Task: In Heading Arial with underline. Font size of heading  '18'Font style of data Calibri. Font size of data  9Alignment of headline & data Align center. Fill color in heading,  RedFont color of data Black Apply border in Data No BorderIn the sheet   Spark Sales templetes book
Action: Mouse moved to (963, 139)
Screenshot: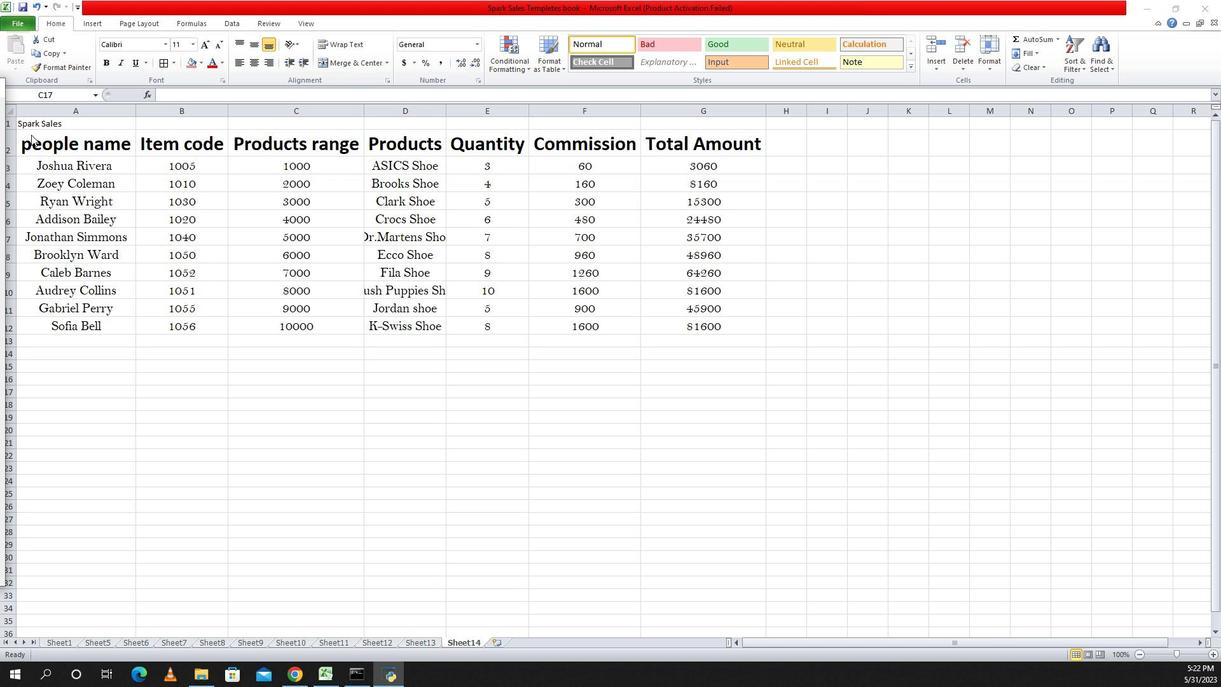 
Action: Mouse pressed left at (963, 139)
Screenshot: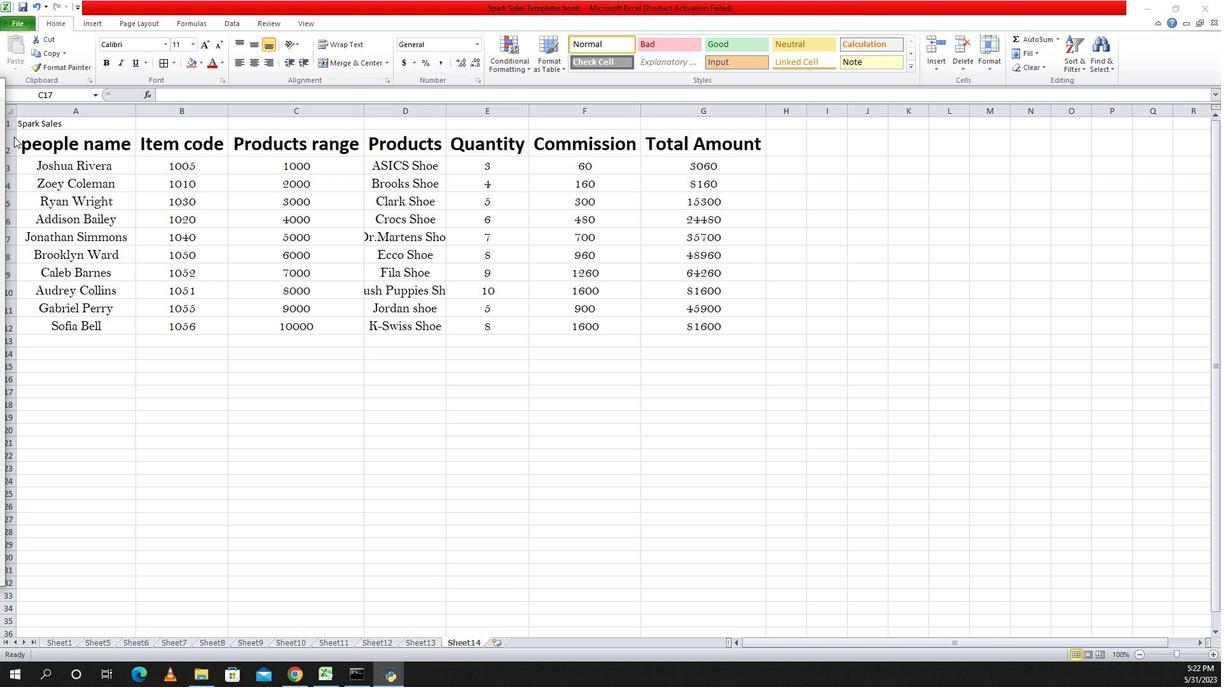 
Action: Mouse moved to (974, 140)
Screenshot: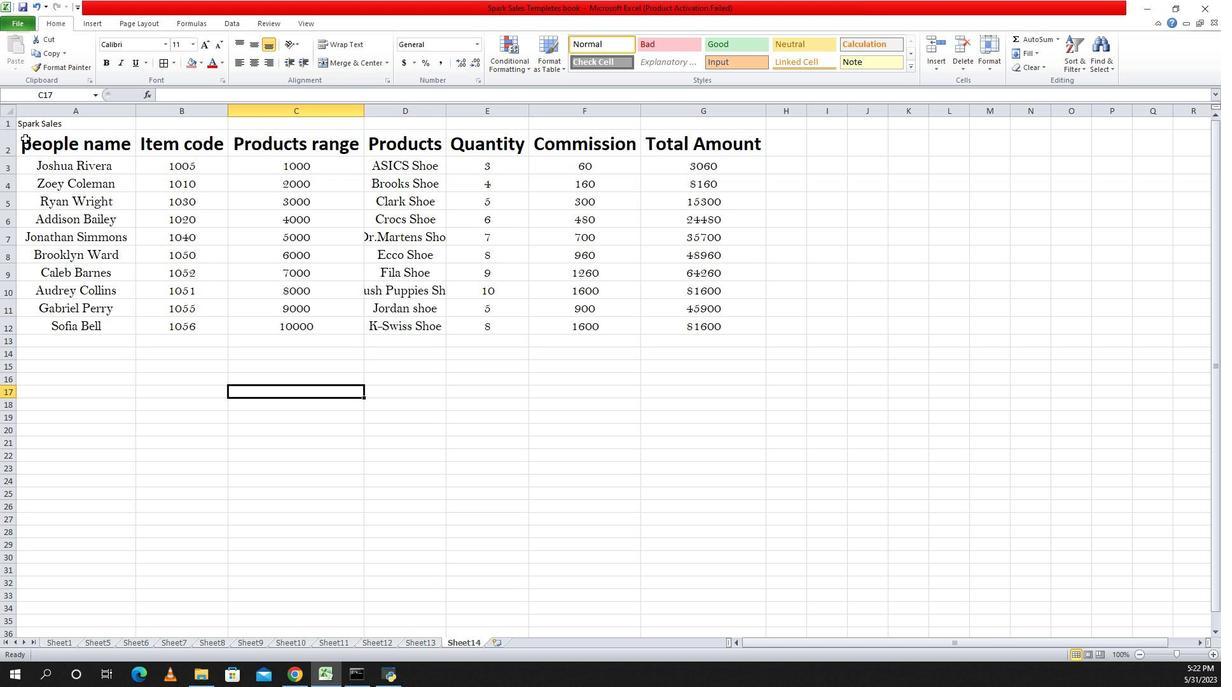 
Action: Mouse pressed left at (974, 140)
Screenshot: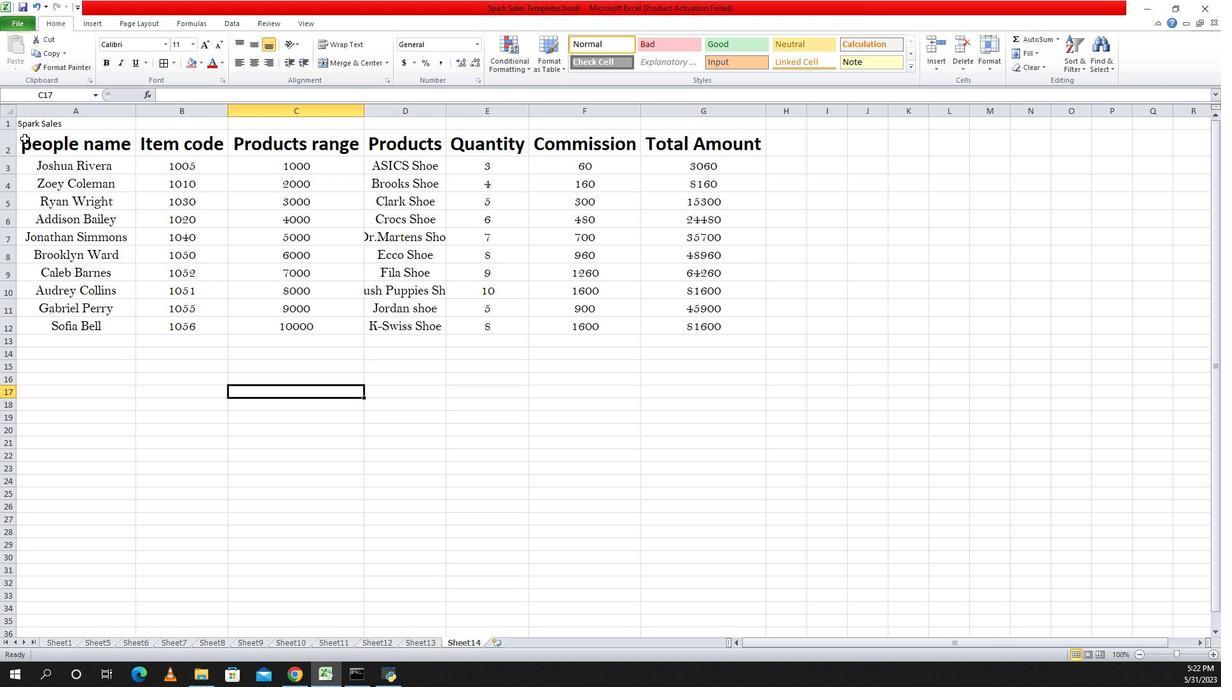 
Action: Mouse moved to (1117, 41)
Screenshot: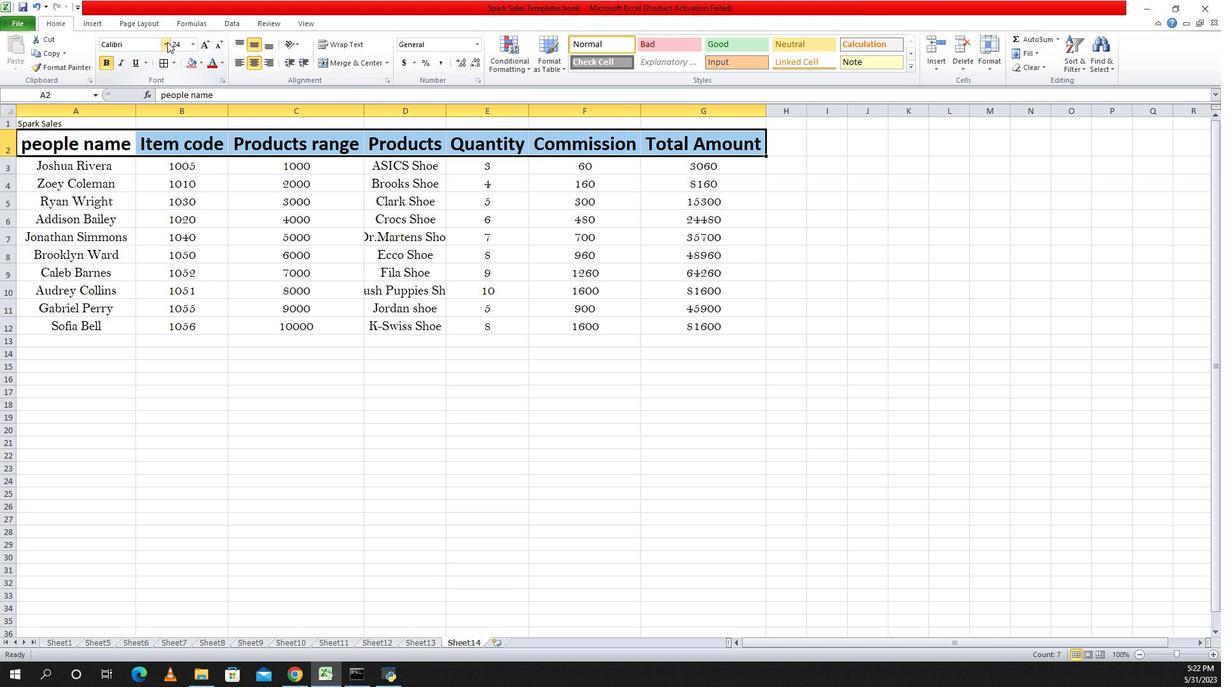
Action: Mouse pressed left at (1117, 41)
Screenshot: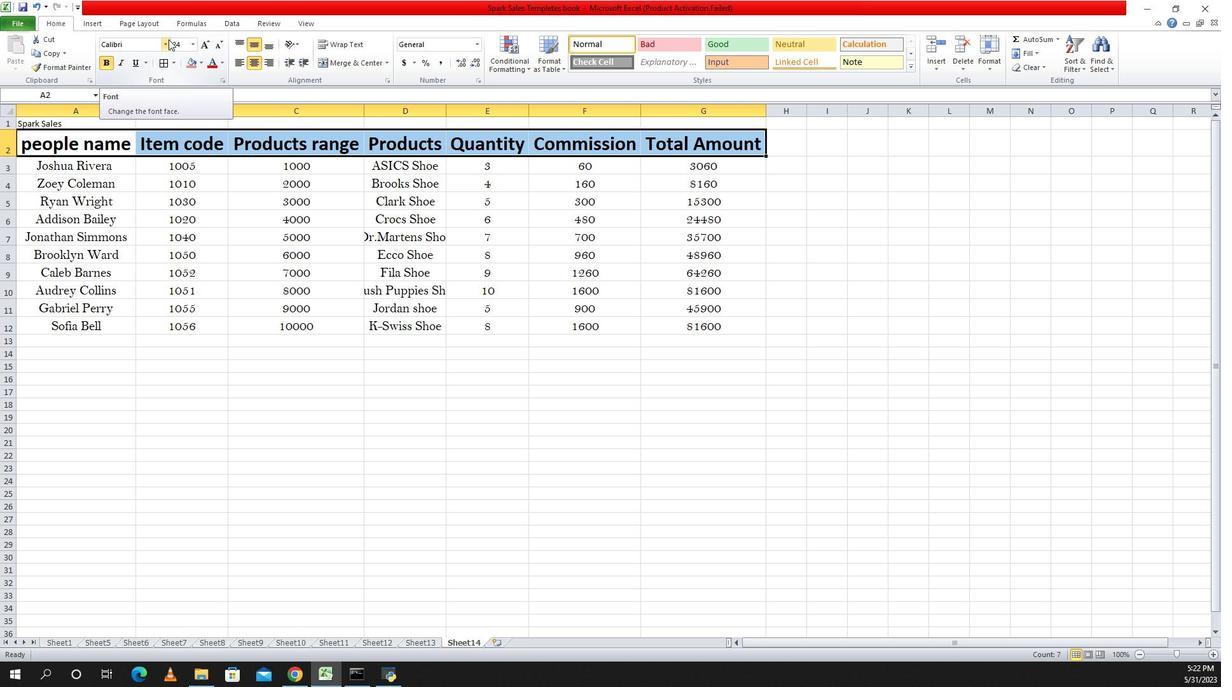 
Action: Mouse moved to (1095, 148)
Screenshot: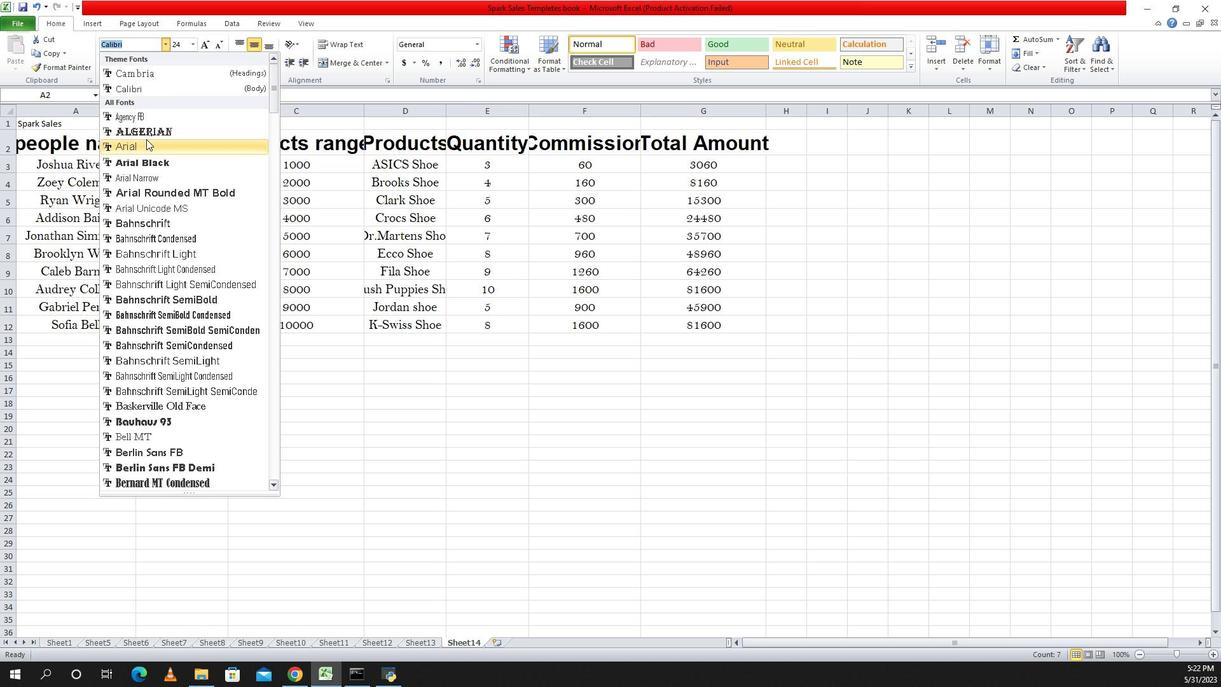 
Action: Mouse pressed left at (1095, 148)
Screenshot: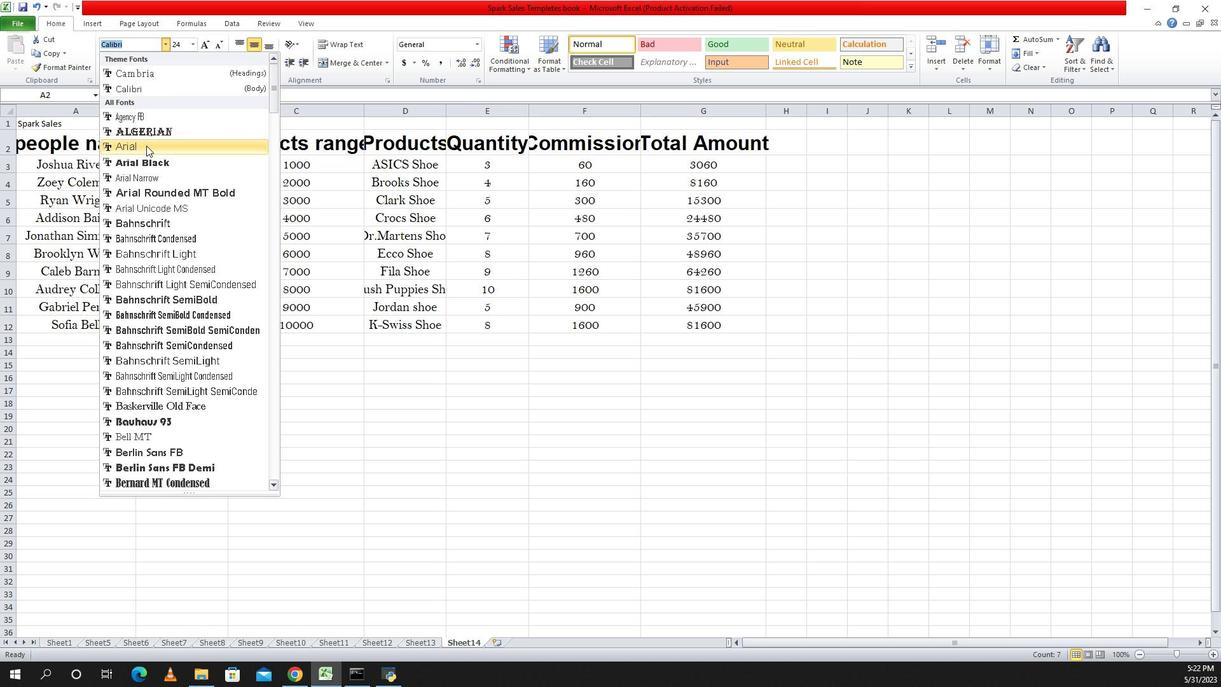 
Action: Mouse moved to (1142, 50)
Screenshot: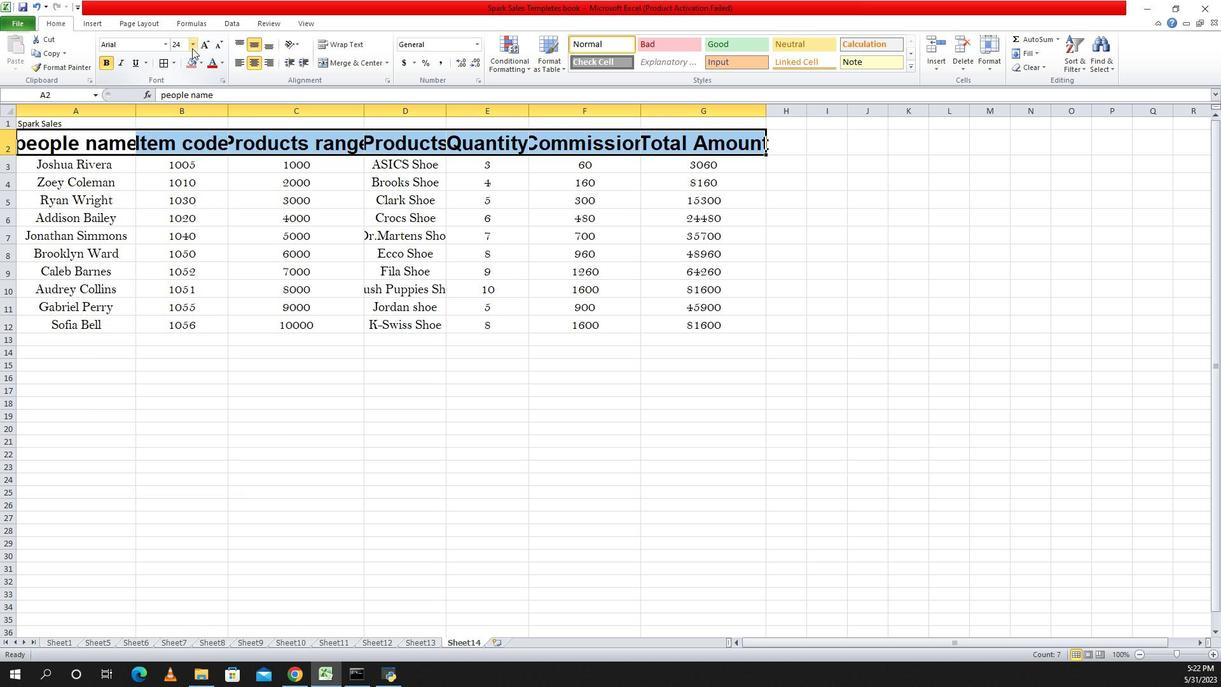 
Action: Mouse pressed left at (1142, 50)
Screenshot: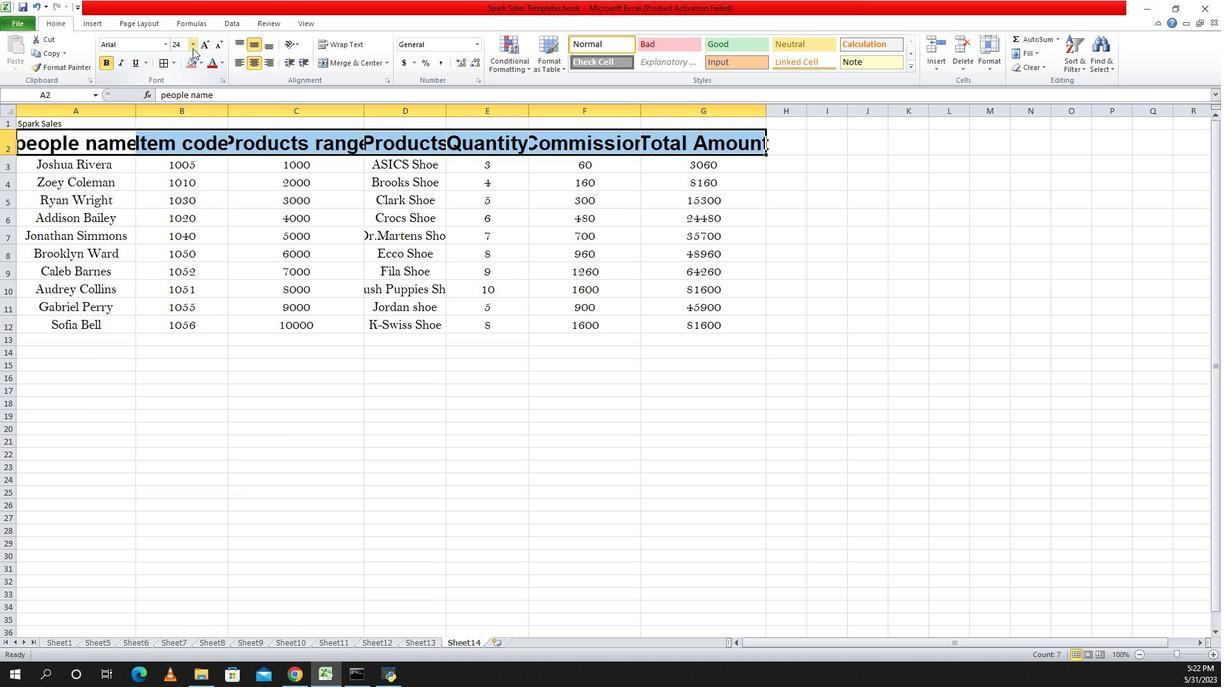 
Action: Mouse moved to (1131, 132)
Screenshot: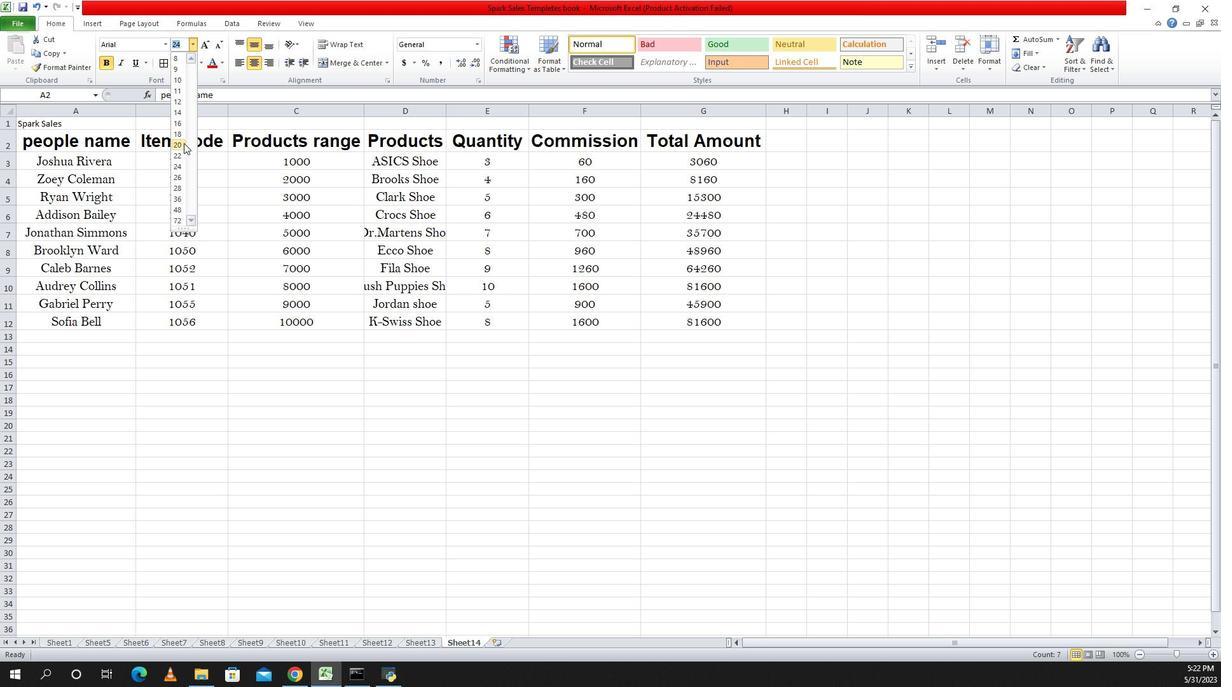 
Action: Mouse pressed left at (1131, 132)
Screenshot: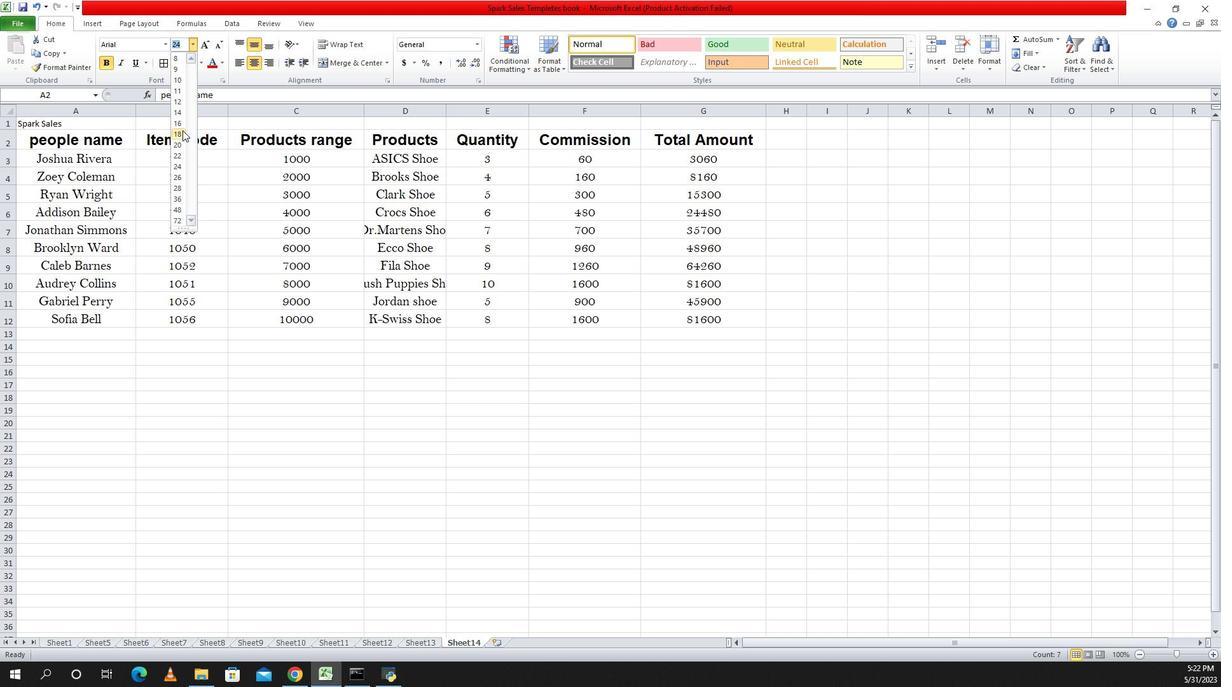 
Action: Mouse moved to (977, 160)
Screenshot: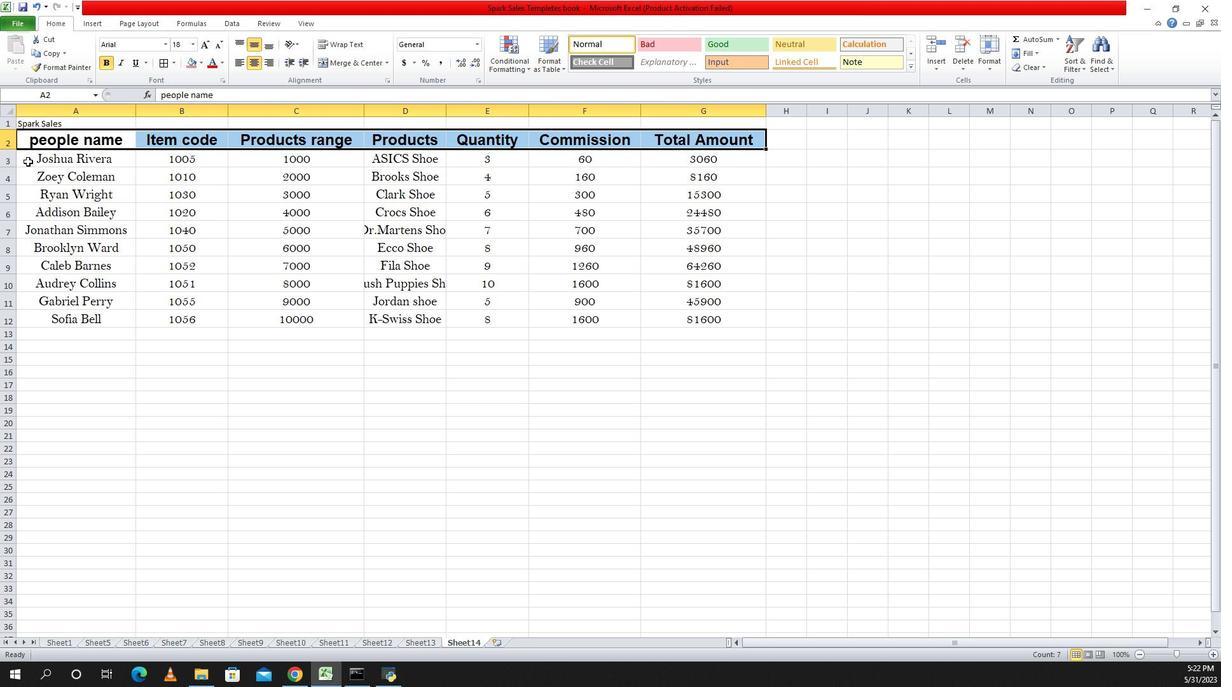 
Action: Mouse pressed left at (977, 160)
Screenshot: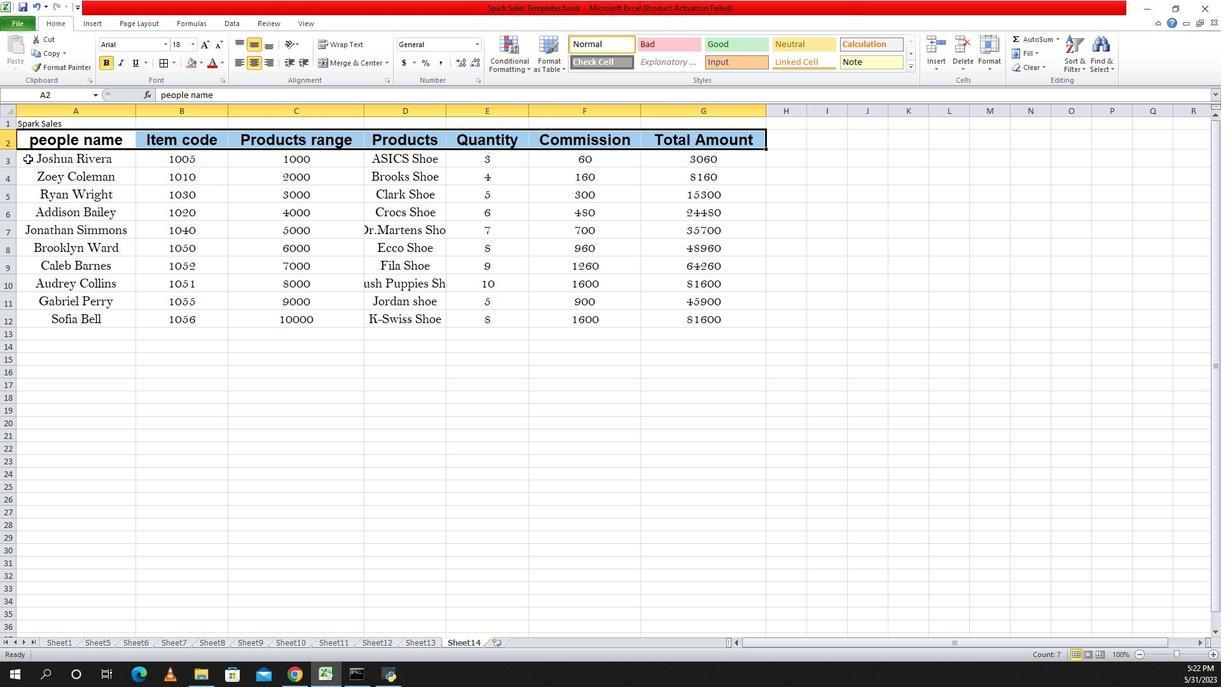 
Action: Mouse moved to (1096, 45)
Screenshot: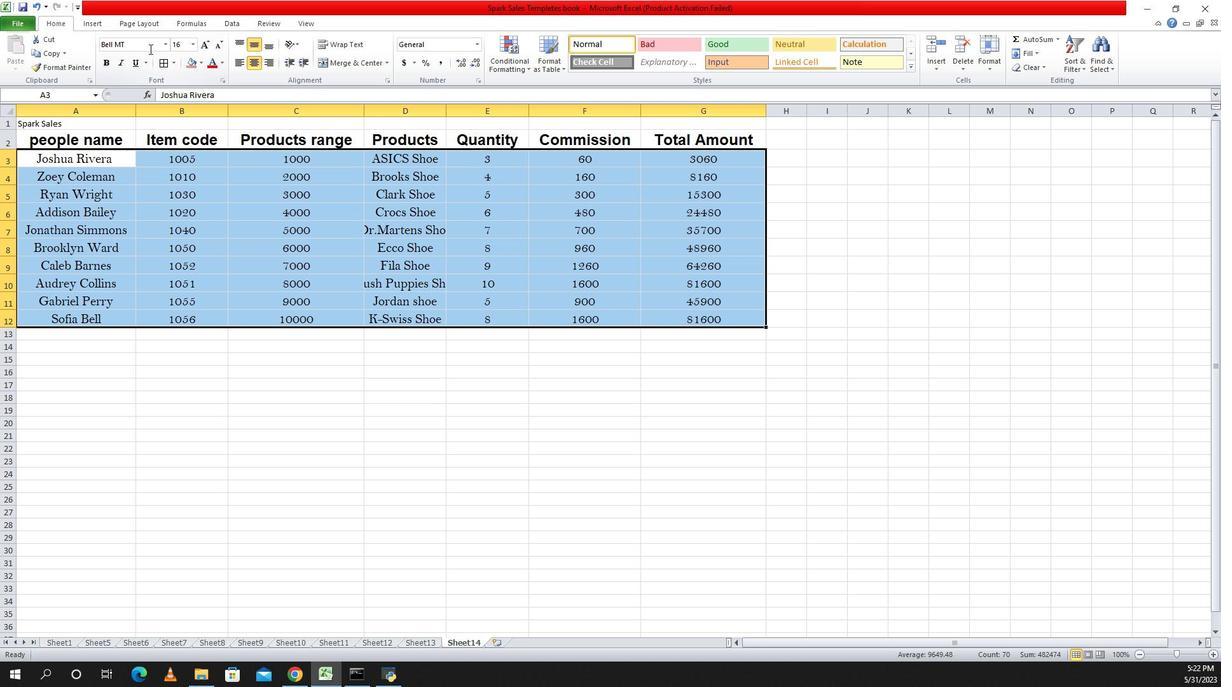 
Action: Mouse pressed left at (1096, 45)
Screenshot: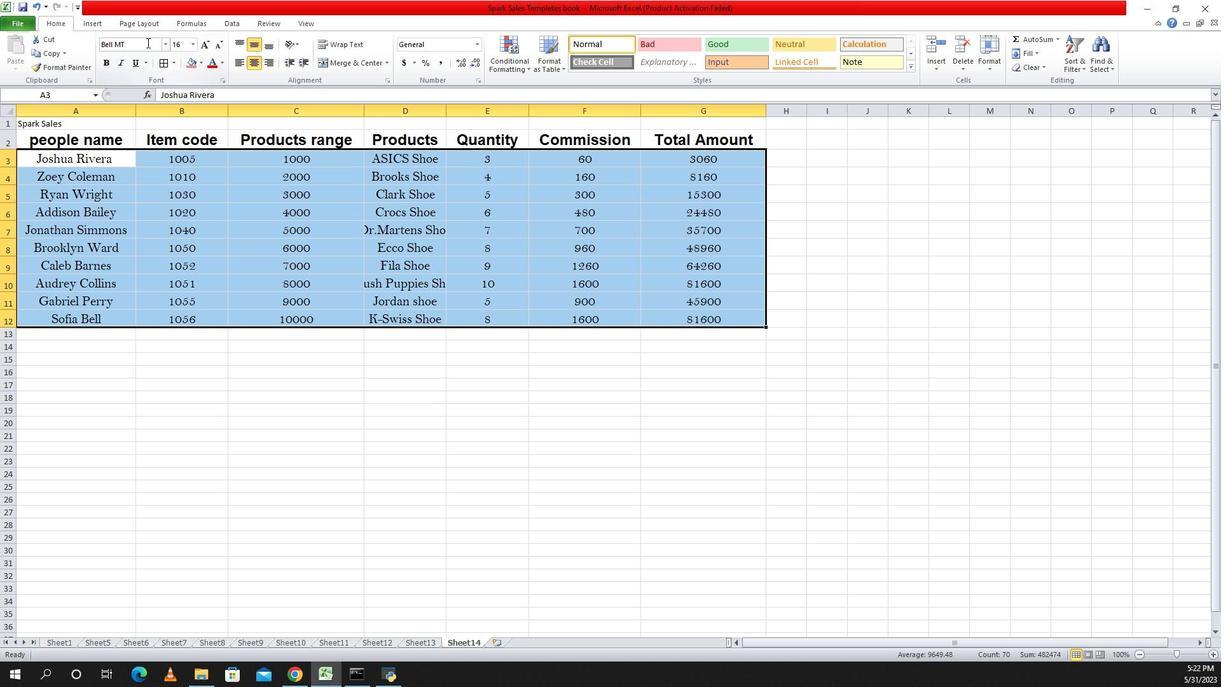 
Action: Mouse moved to (1117, 46)
Screenshot: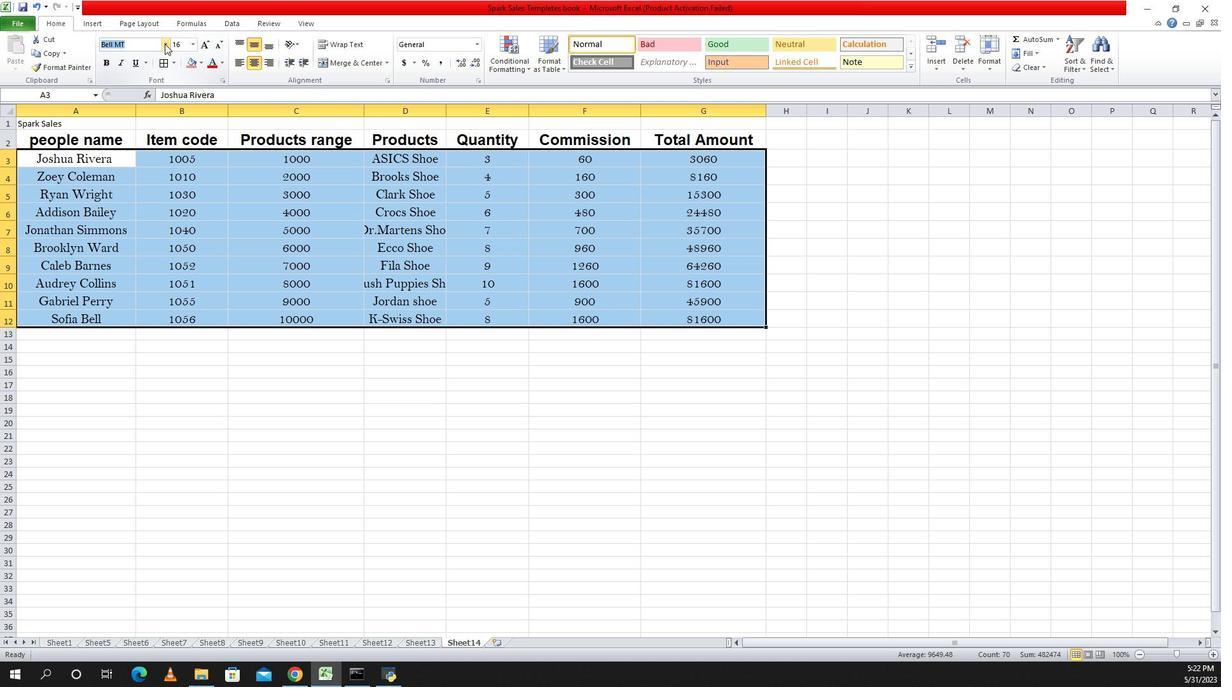 
Action: Mouse pressed left at (1117, 46)
Screenshot: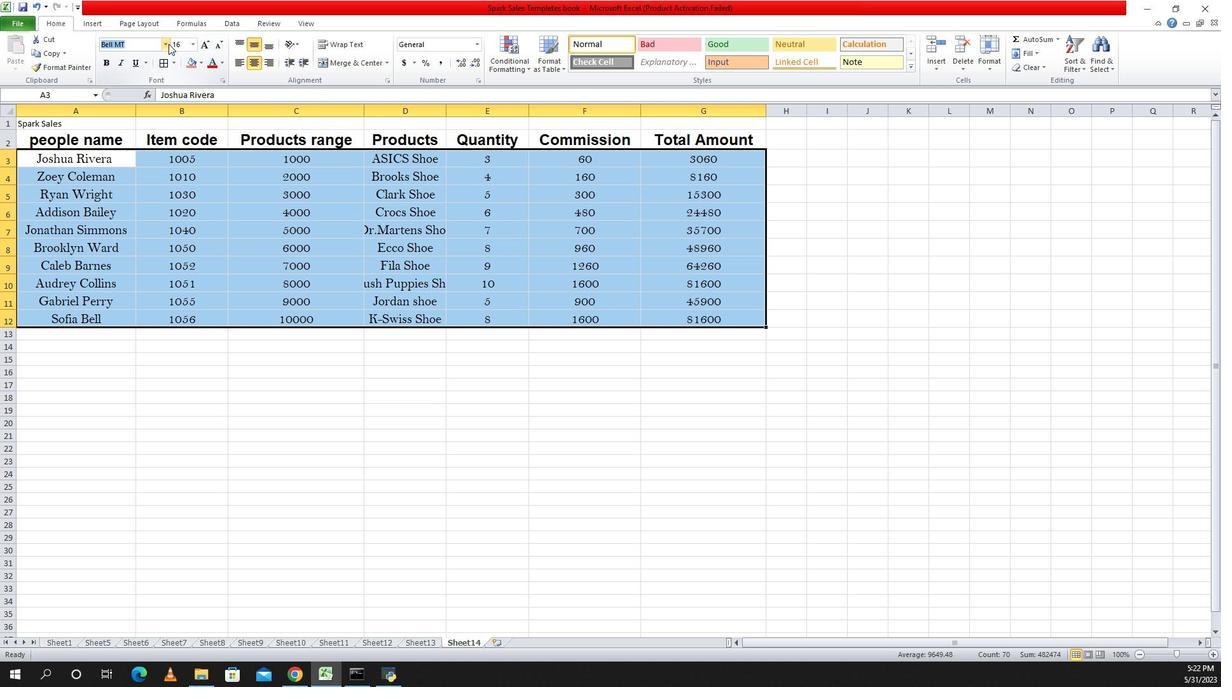 
Action: Mouse moved to (1110, 87)
Screenshot: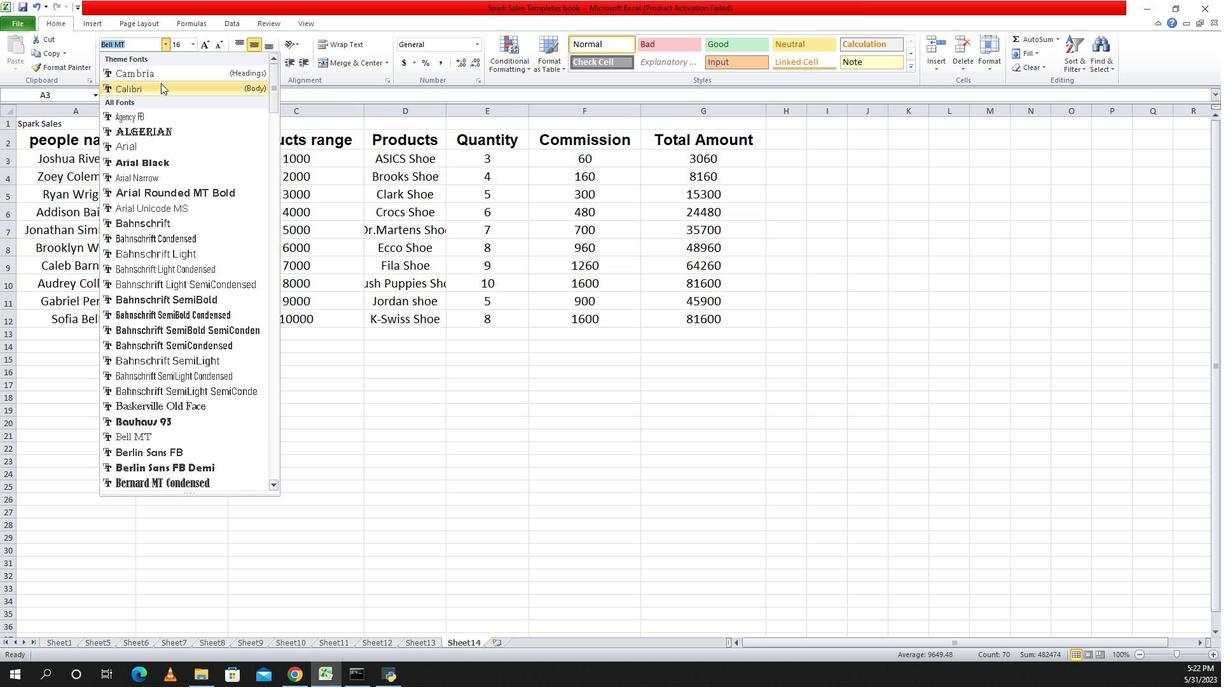 
Action: Mouse pressed left at (1110, 87)
Screenshot: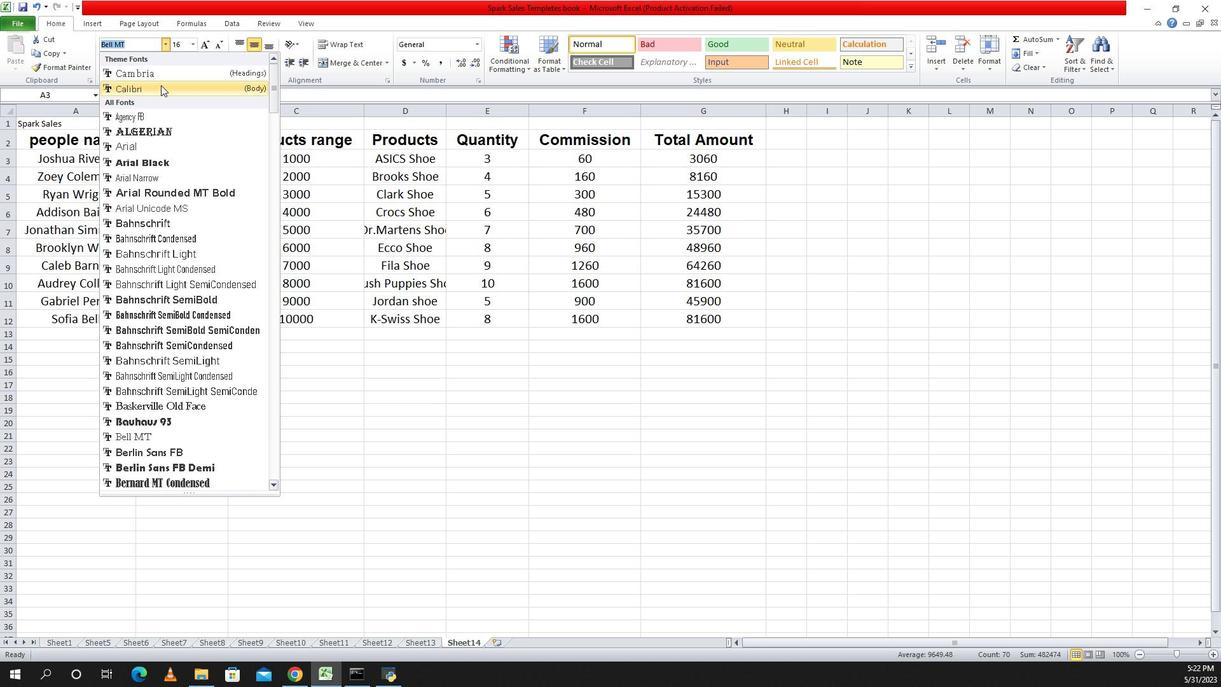 
Action: Mouse moved to (1143, 48)
Screenshot: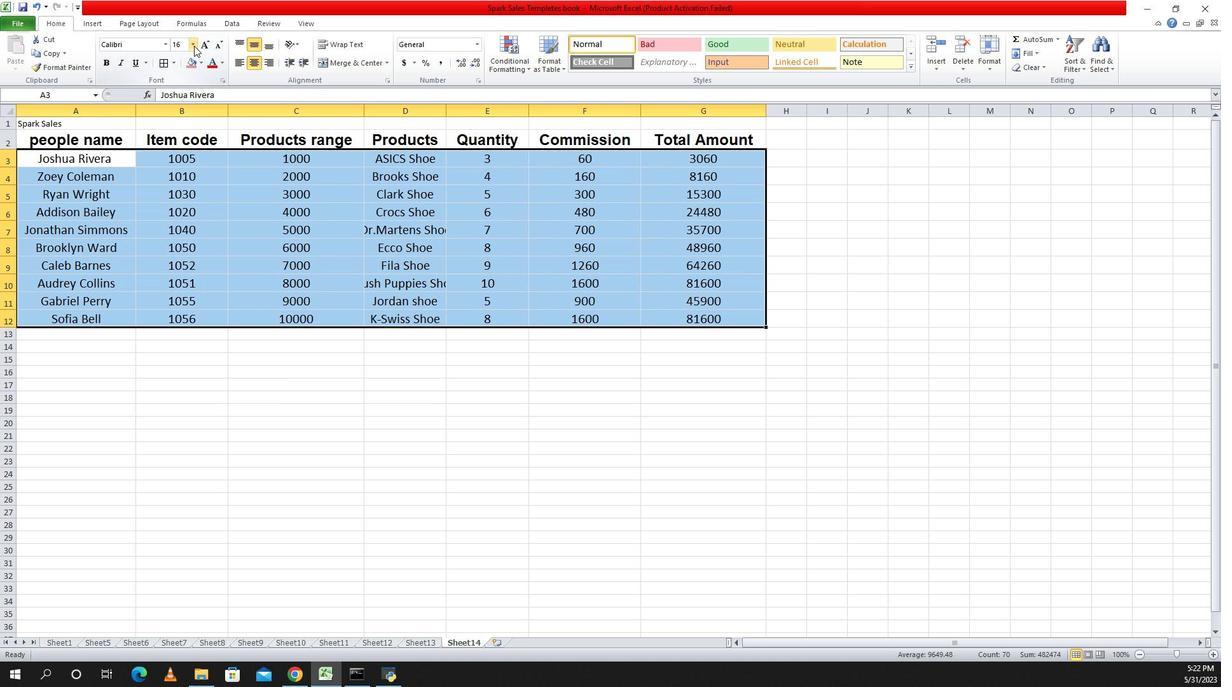 
Action: Mouse pressed left at (1143, 48)
Screenshot: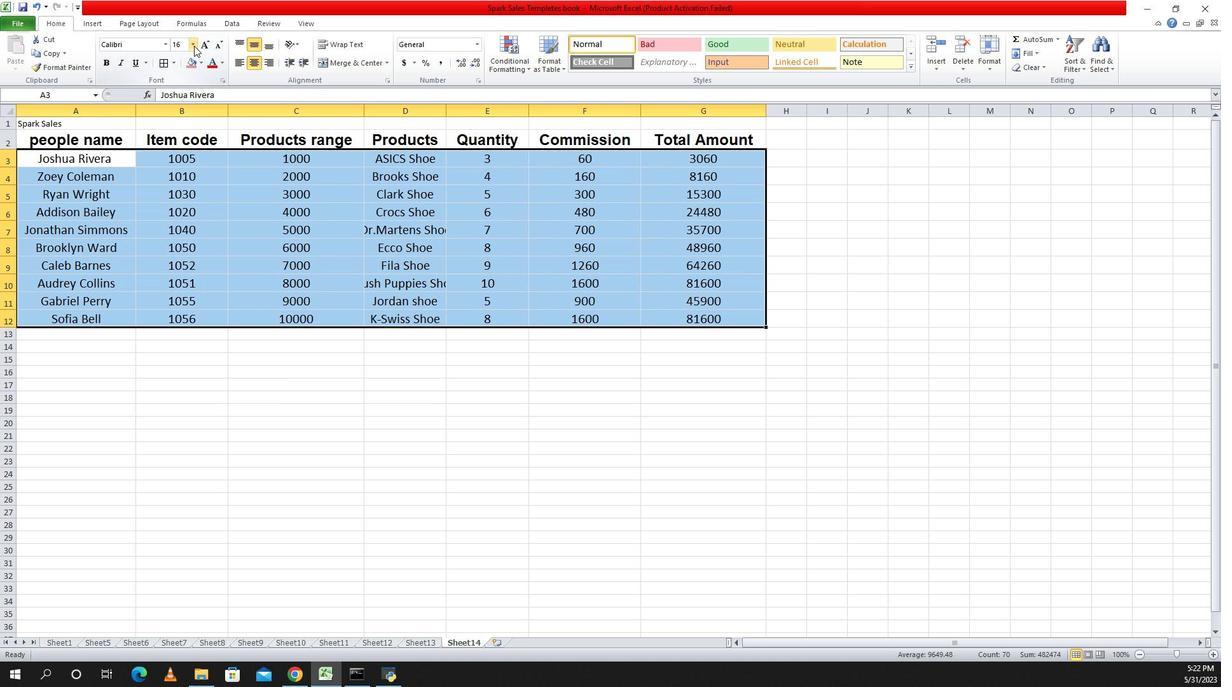 
Action: Mouse moved to (1126, 76)
Screenshot: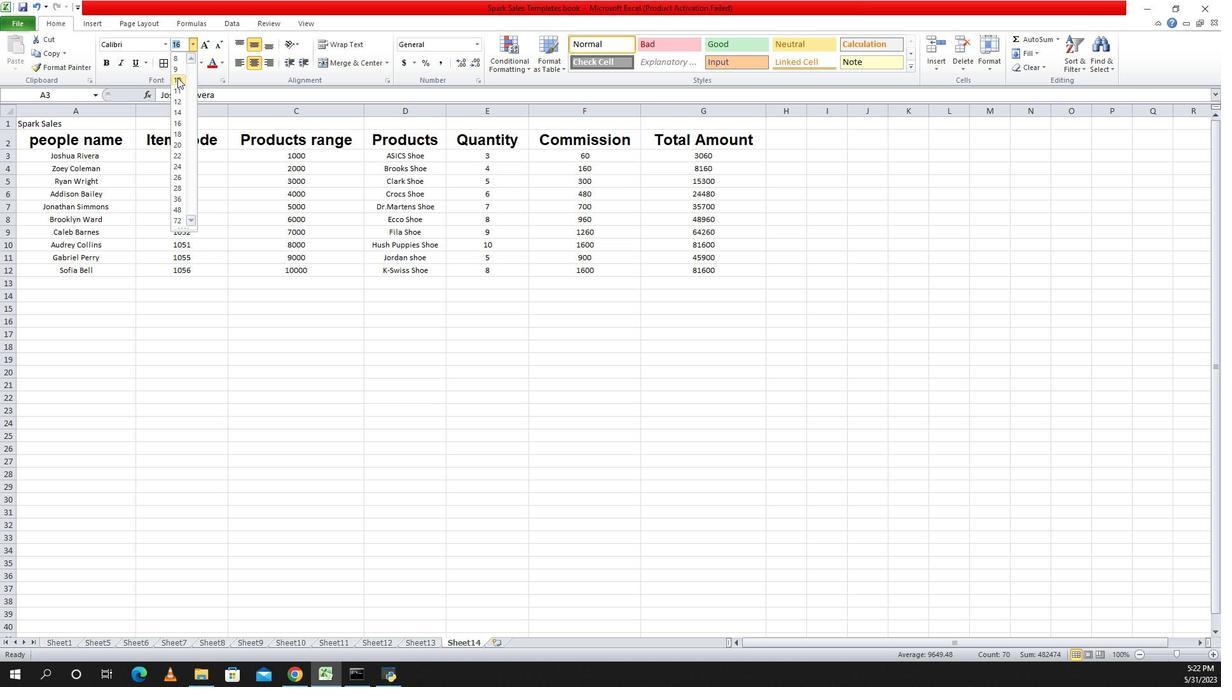 
Action: Mouse pressed left at (1126, 76)
Screenshot: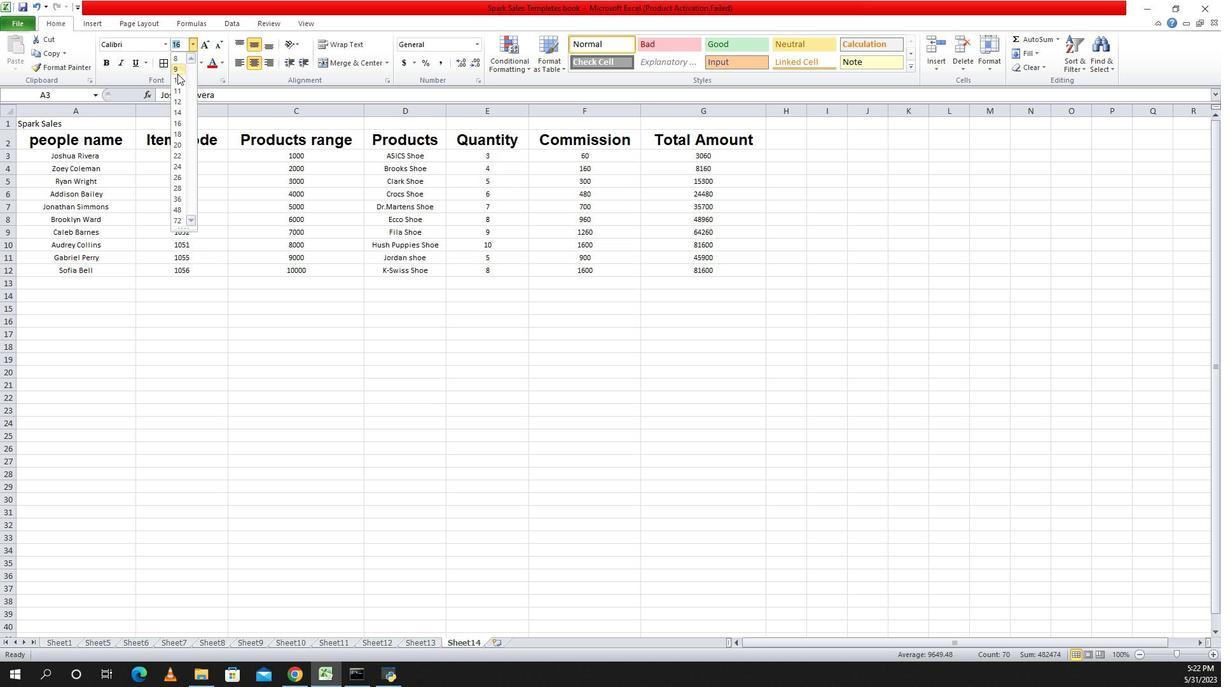 
Action: Mouse moved to (1011, 321)
Screenshot: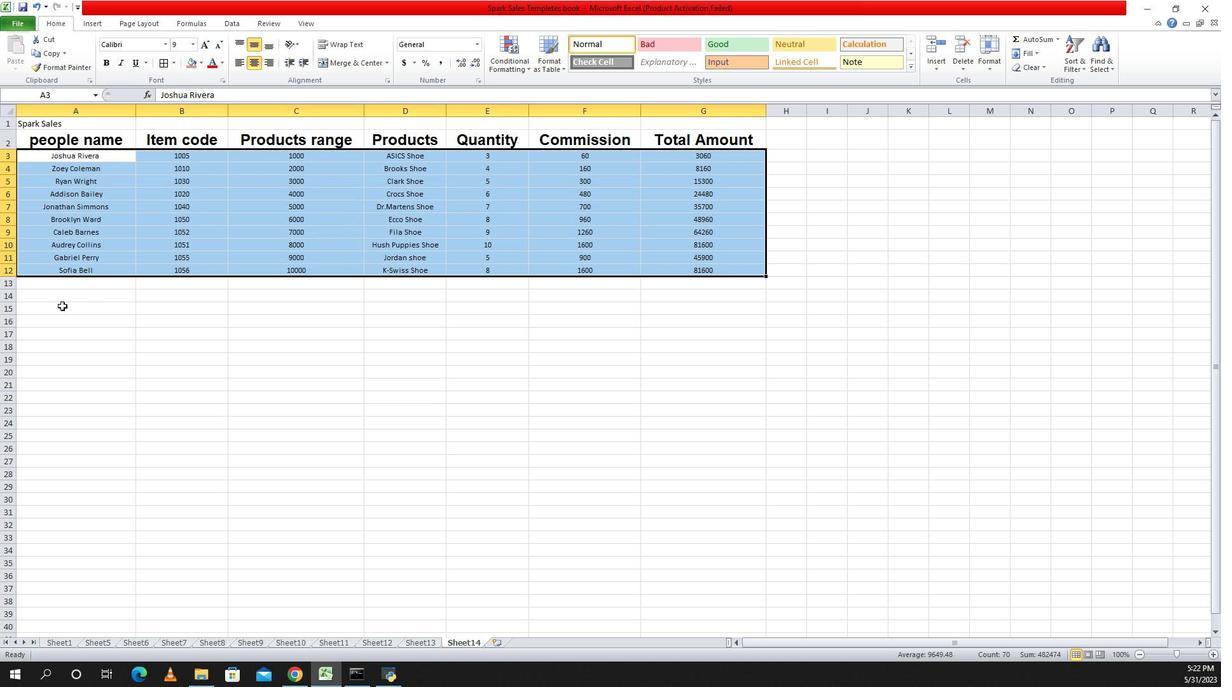 
Action: Mouse pressed left at (1011, 321)
Screenshot: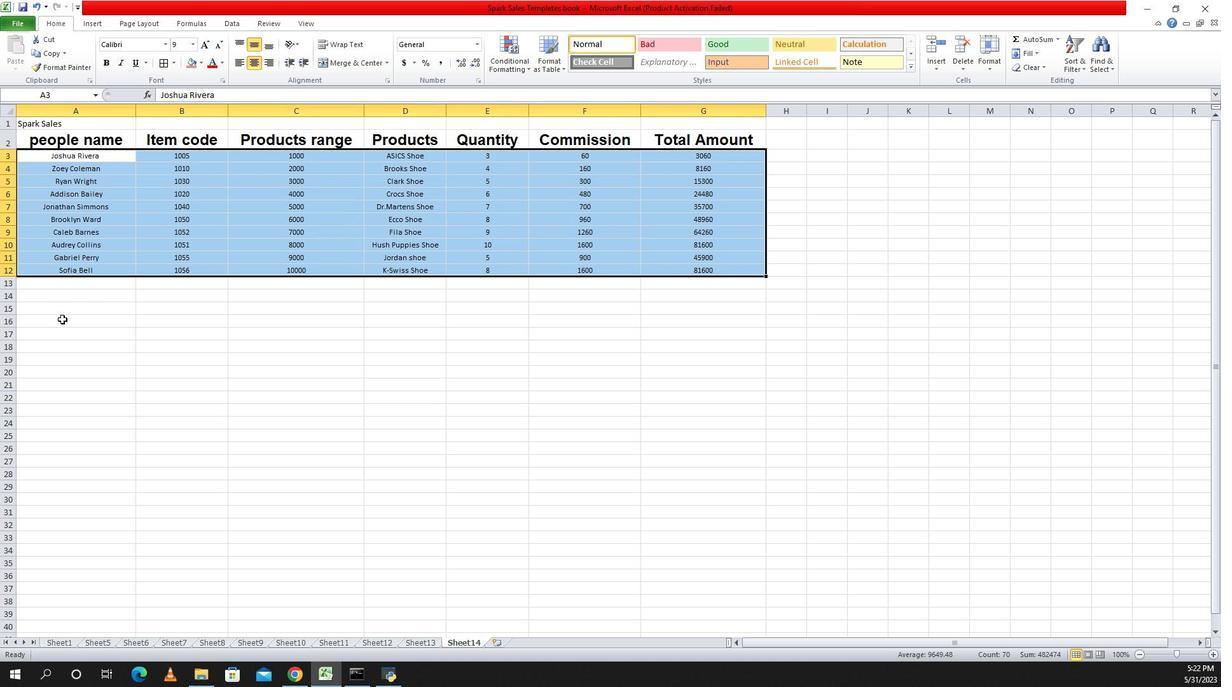 
Action: Mouse moved to (970, 138)
Screenshot: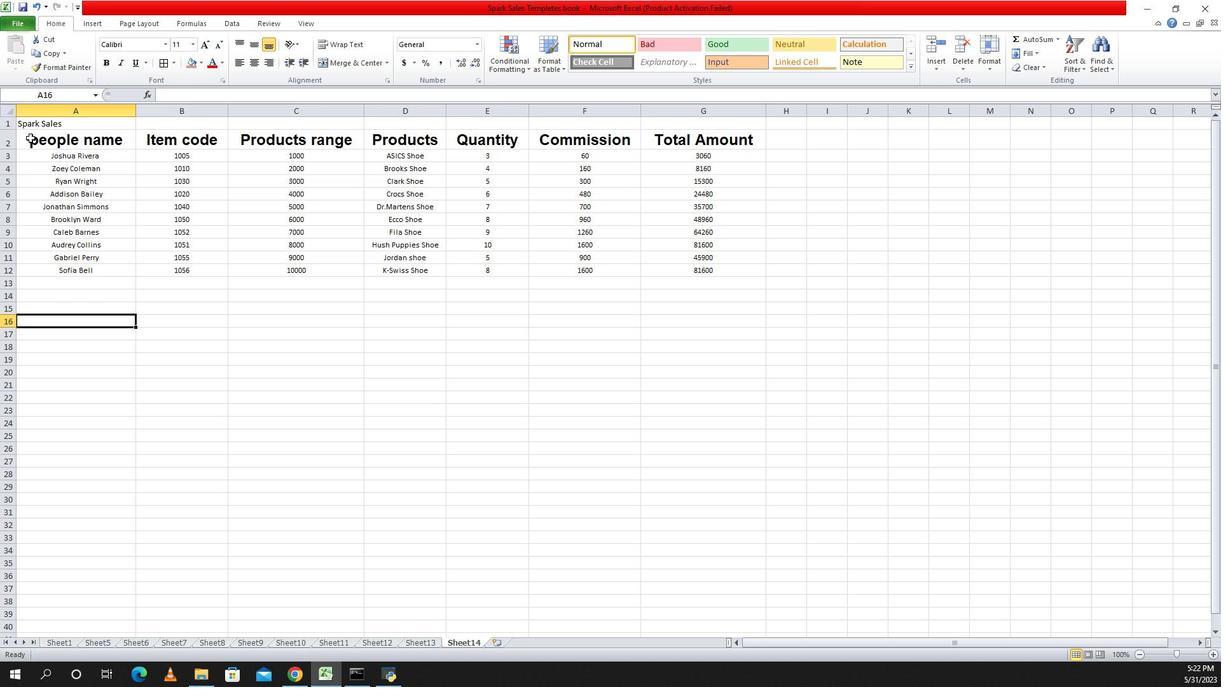 
Action: Mouse pressed left at (970, 138)
Screenshot: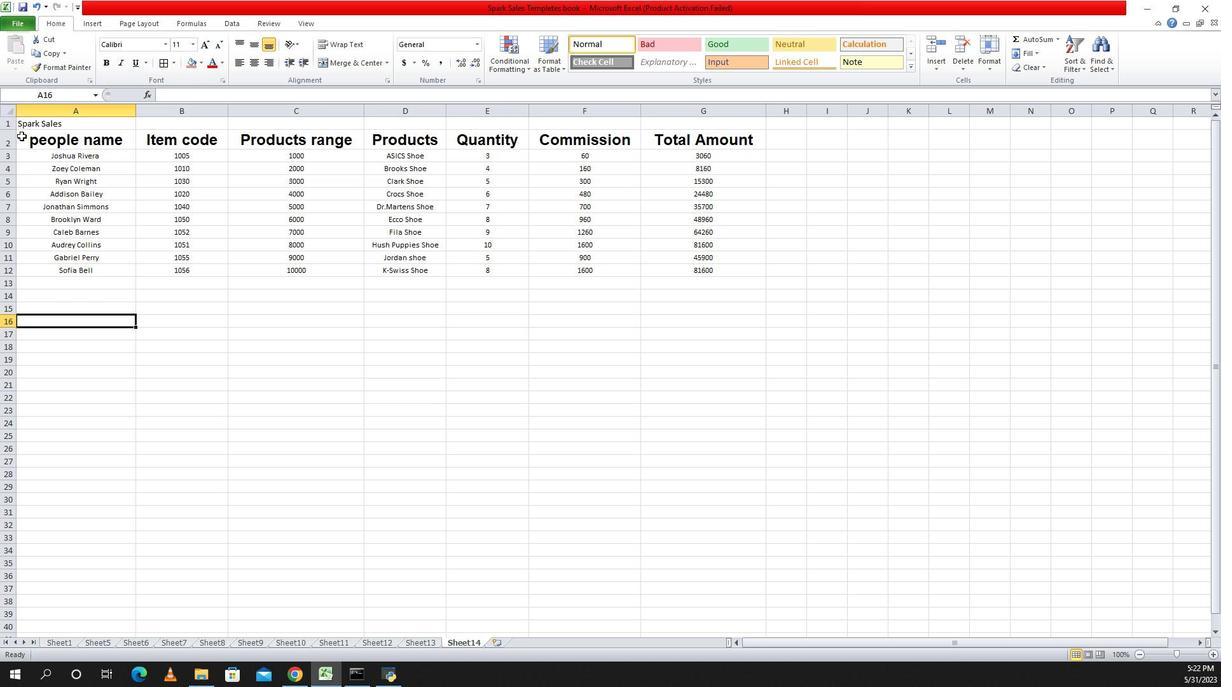 
Action: Mouse moved to (1102, 336)
Screenshot: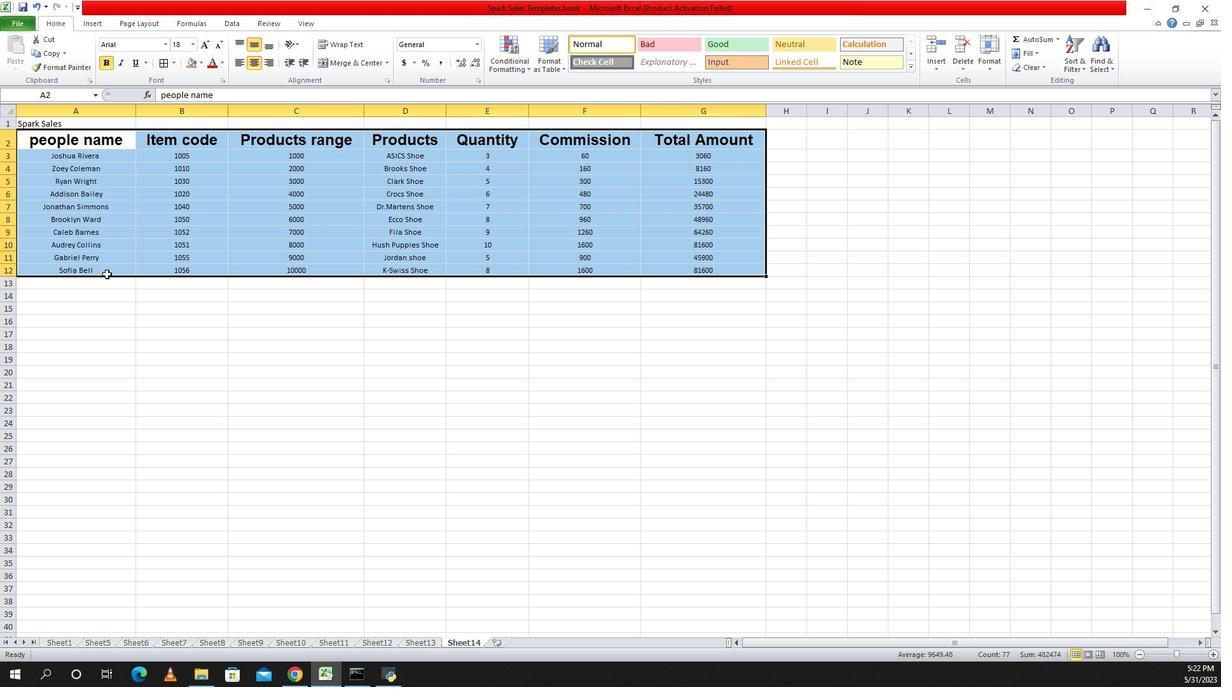 
Action: Mouse pressed left at (1102, 336)
Screenshot: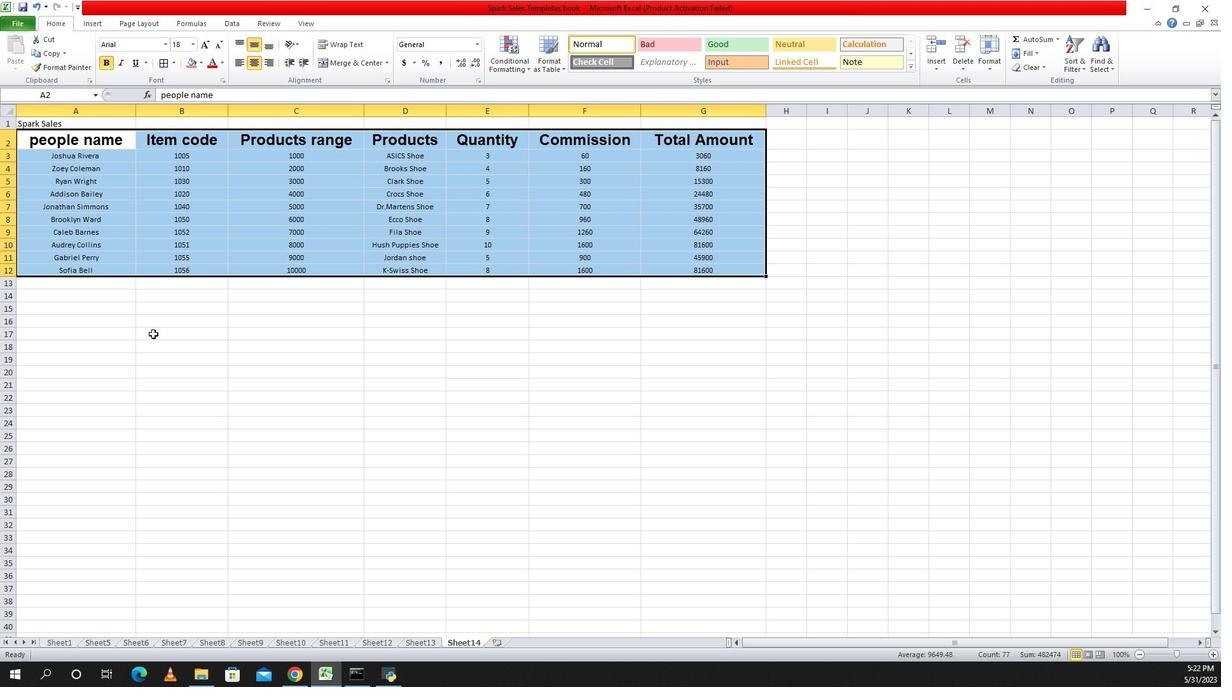 
Action: Mouse moved to (975, 139)
Screenshot: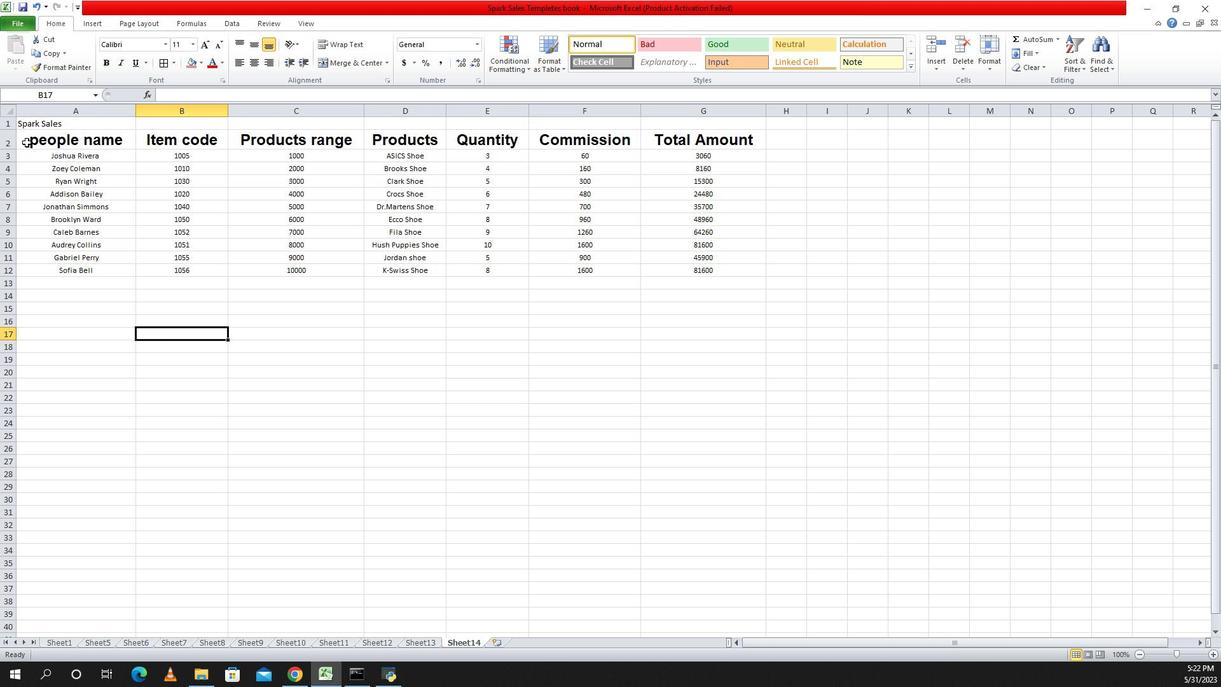 
Action: Mouse pressed left at (975, 139)
Screenshot: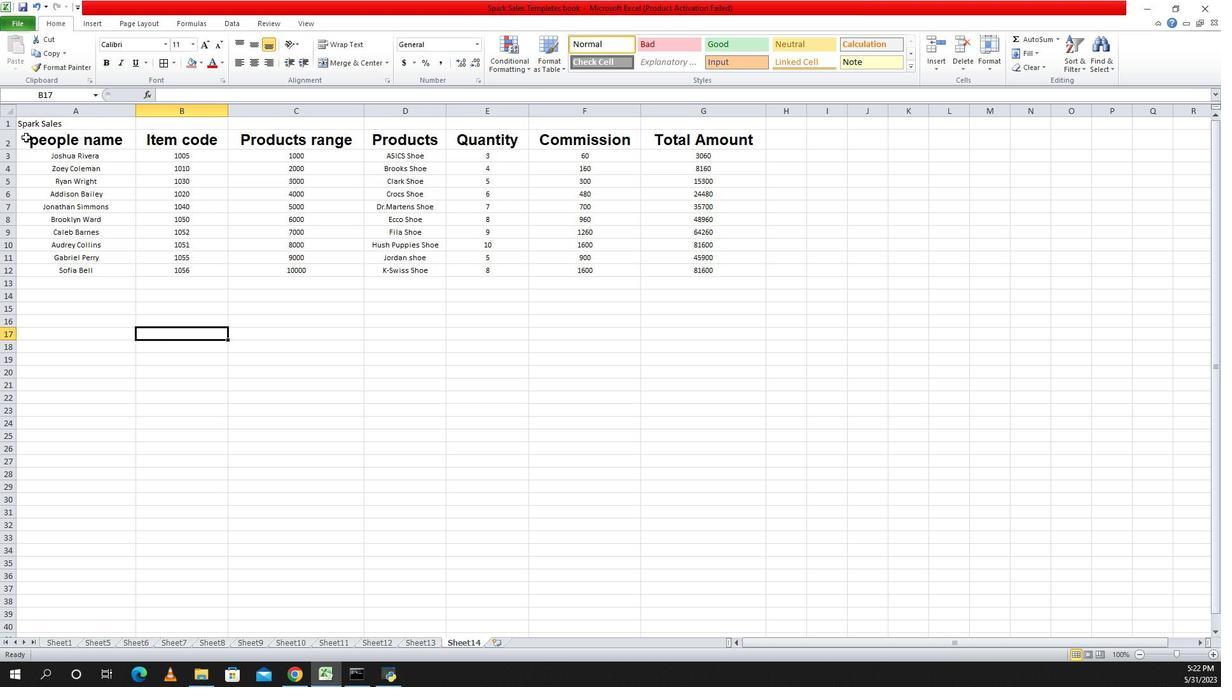 
Action: Mouse moved to (1144, 68)
Screenshot: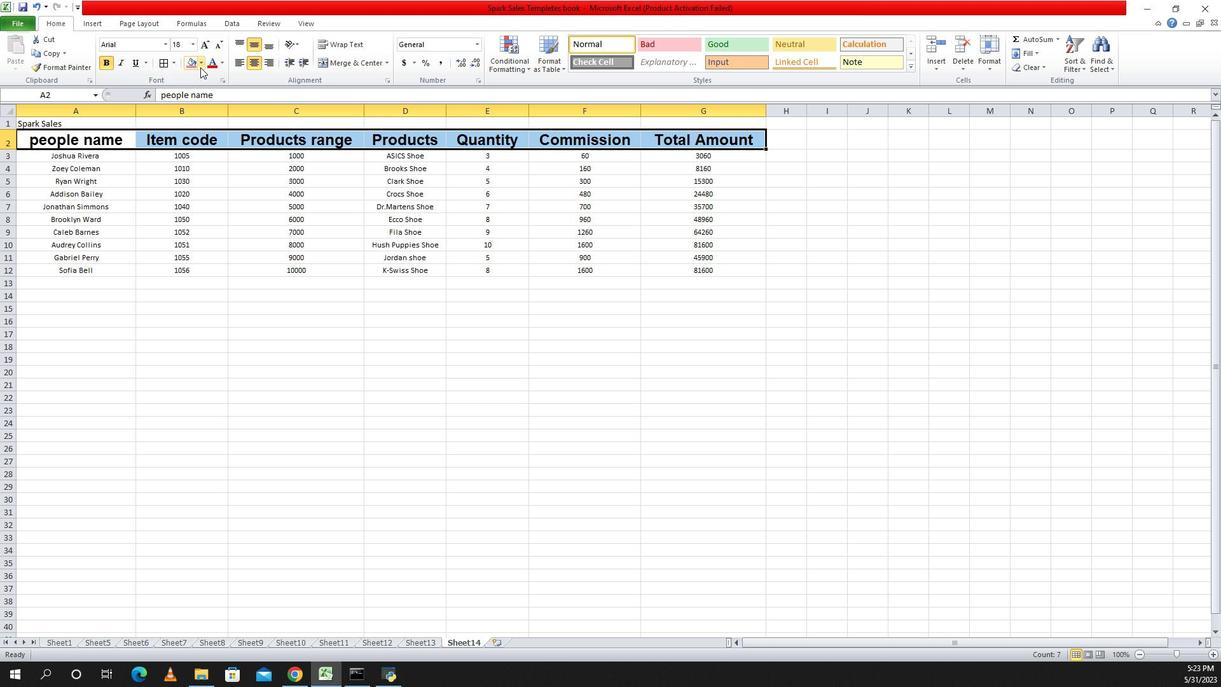 
Action: Mouse pressed left at (1144, 68)
Screenshot: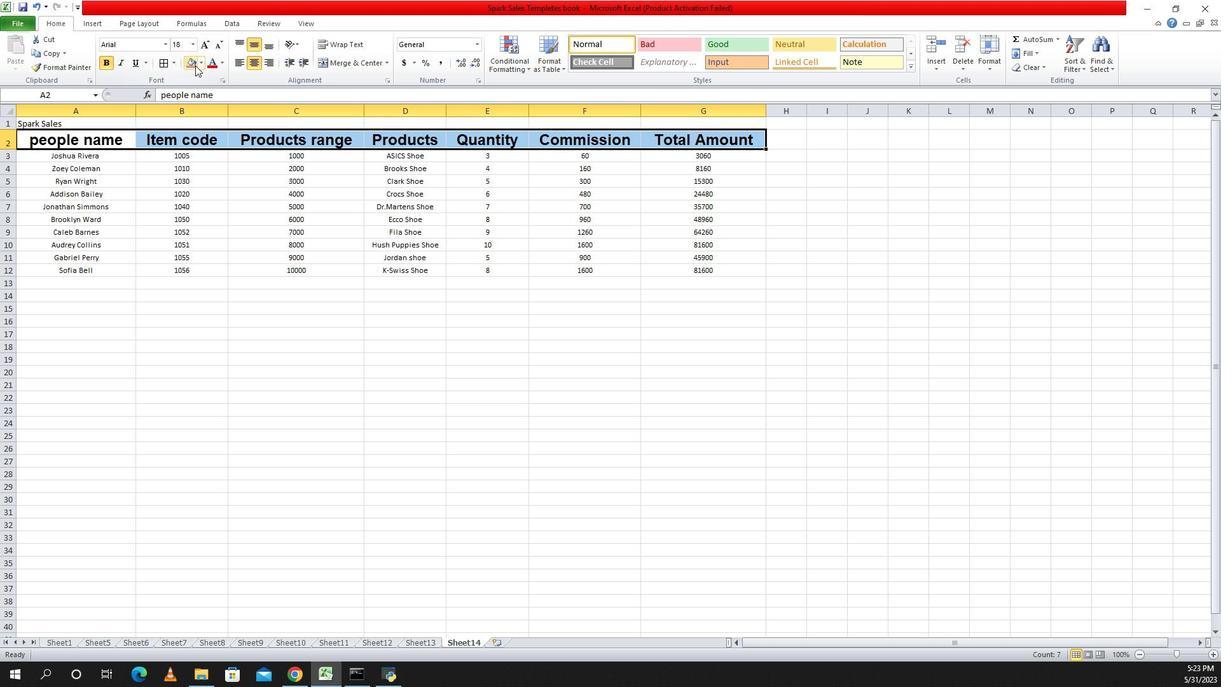 
Action: Mouse moved to (1178, 68)
Screenshot: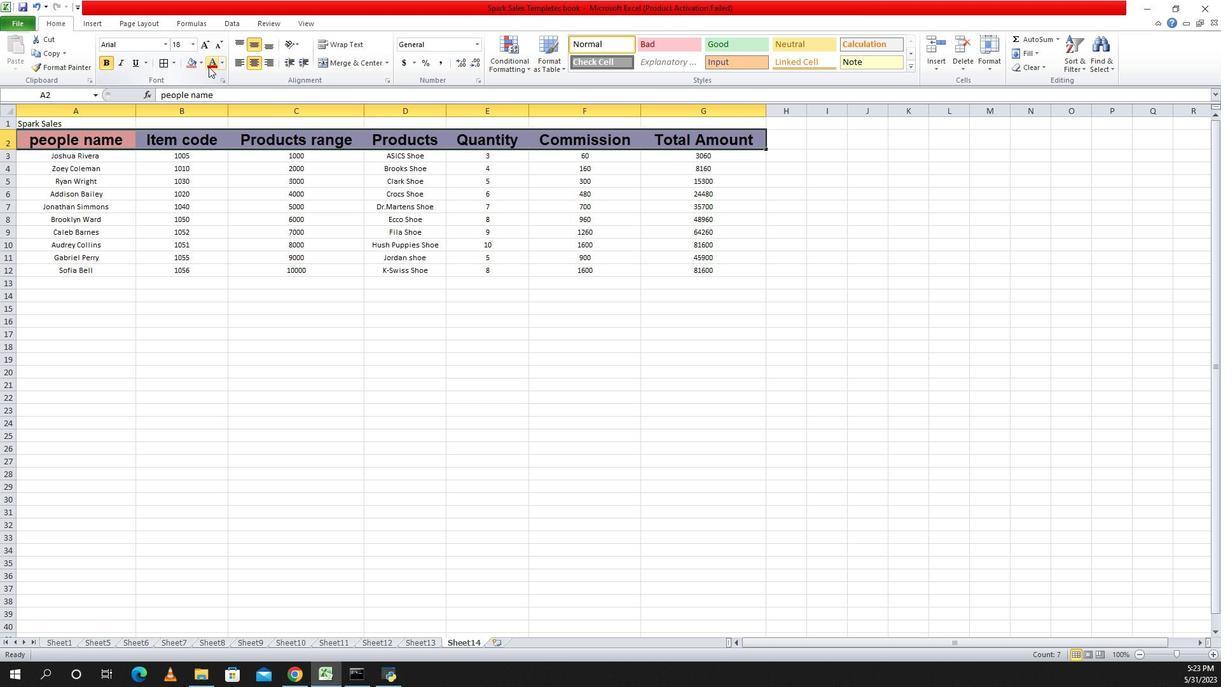 
Action: Mouse pressed left at (1178, 68)
Screenshot: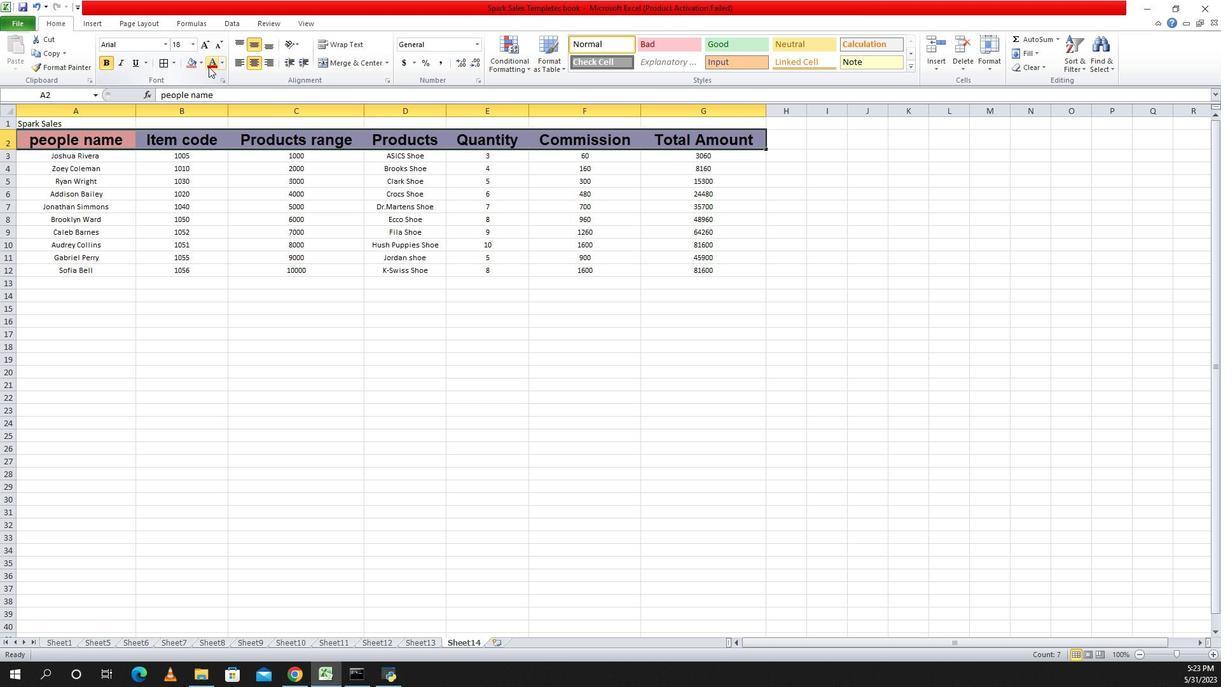 
Action: Mouse moved to (1165, 68)
Screenshot: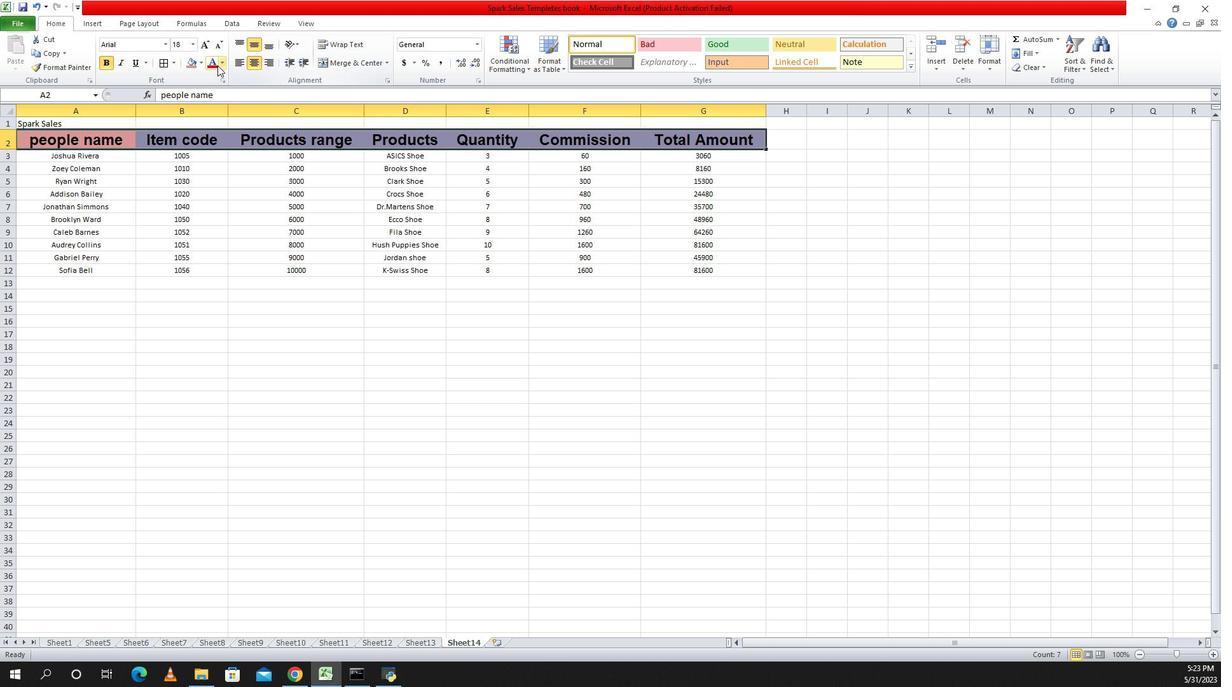 
Action: Mouse pressed left at (1165, 68)
Screenshot: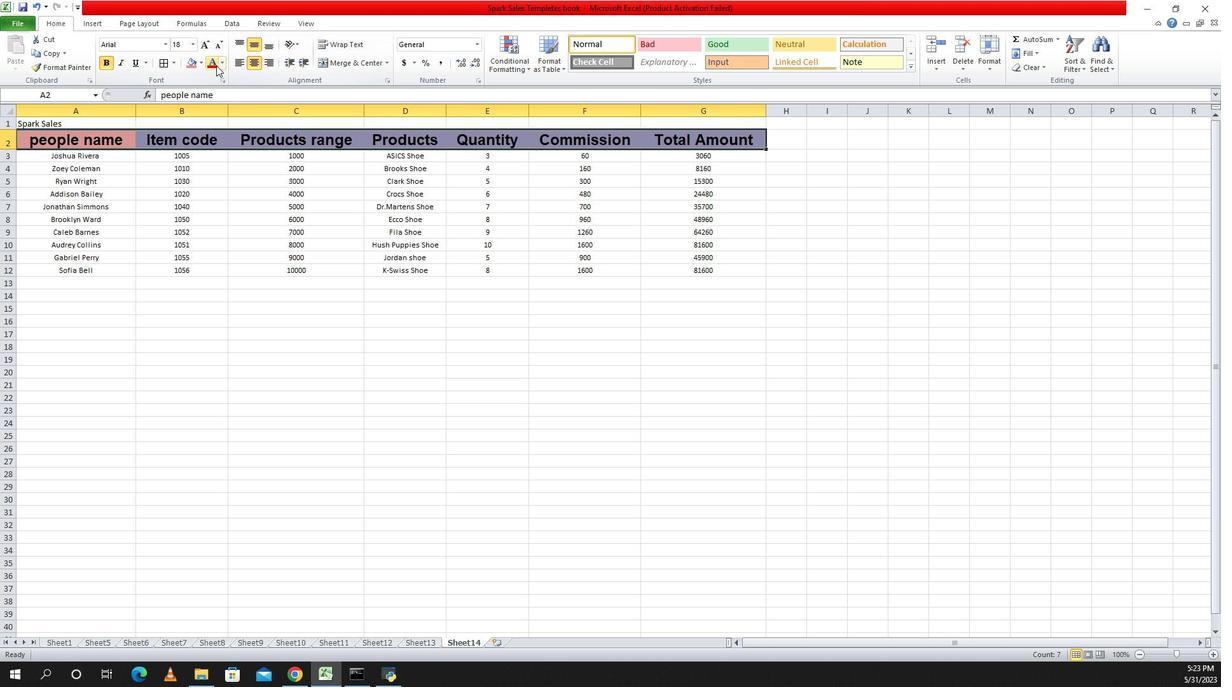 
Action: Mouse moved to (1087, 297)
Screenshot: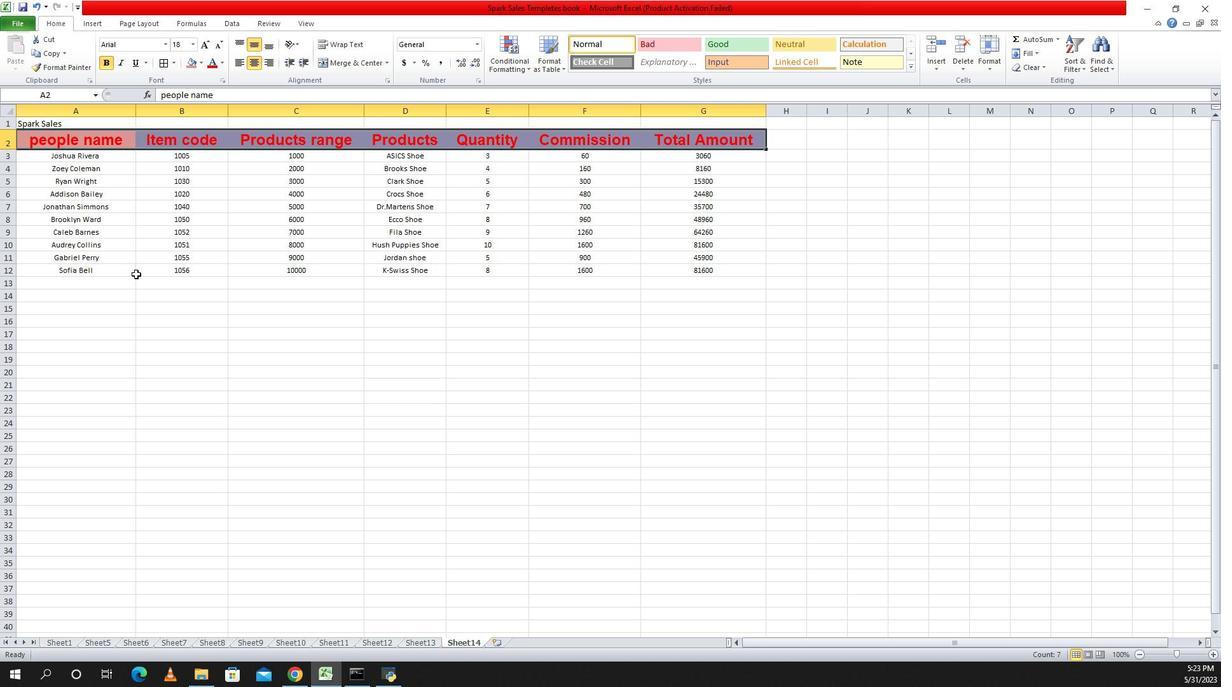 
Action: Mouse pressed left at (1087, 297)
Screenshot: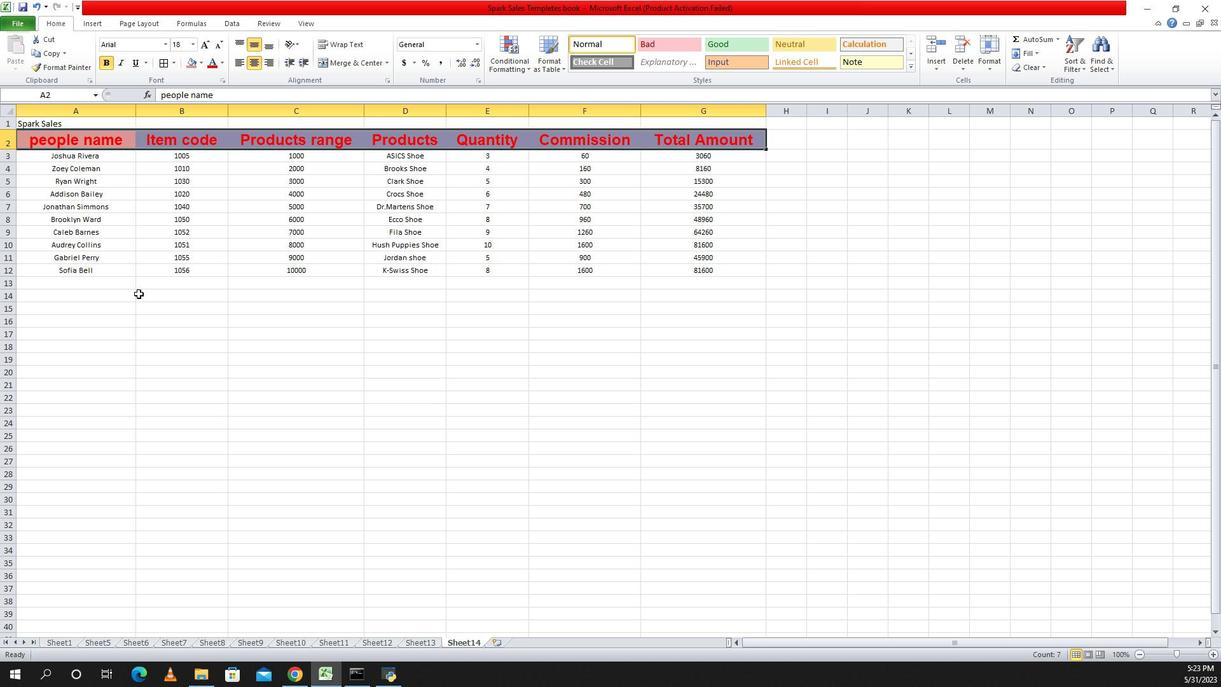 
Action: Mouse moved to (988, 163)
Screenshot: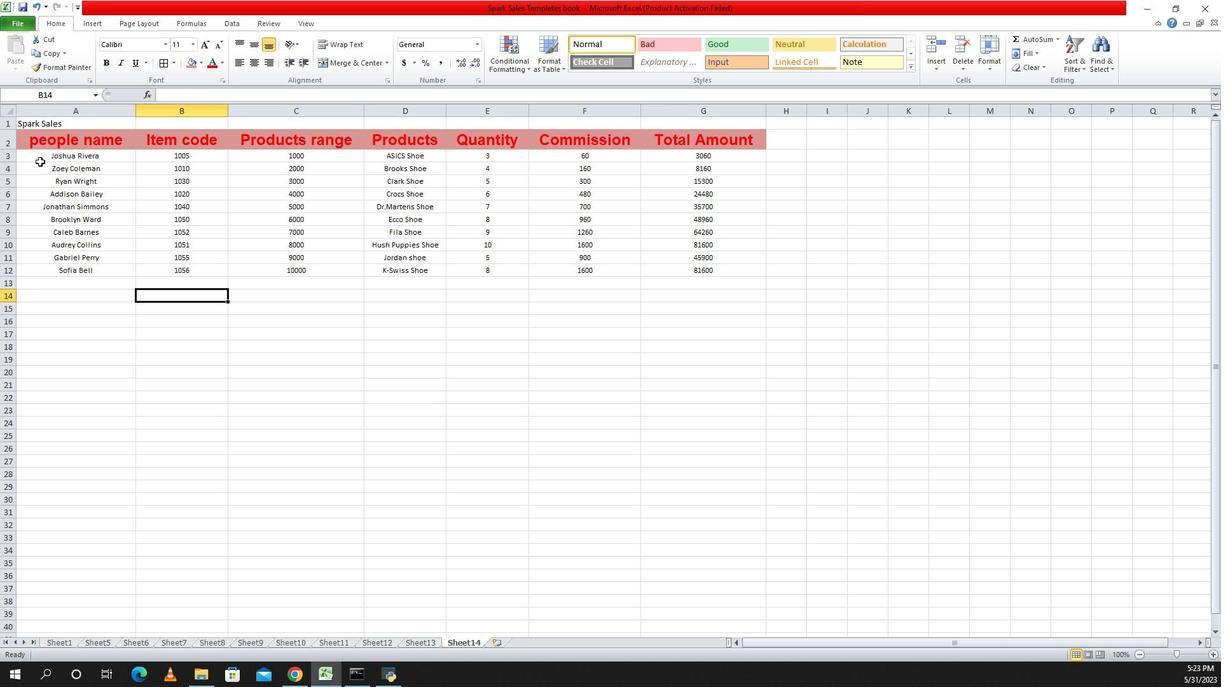 
Action: Mouse pressed left at (988, 163)
Screenshot: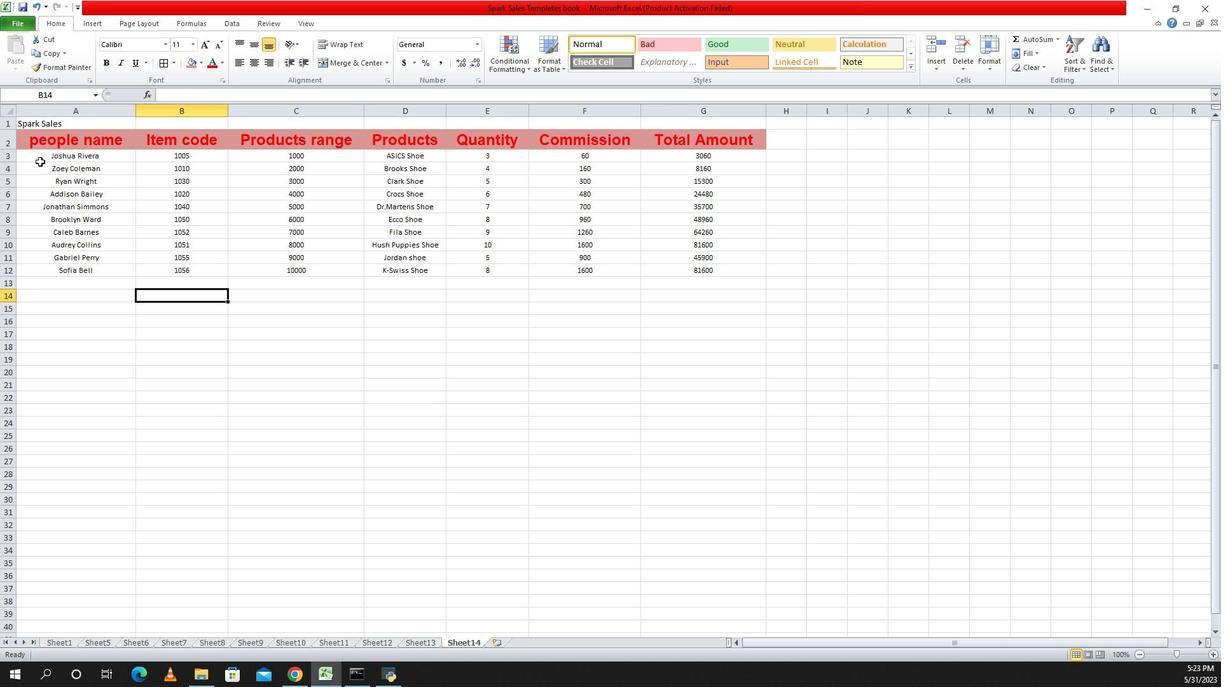 
Action: Mouse moved to (1107, 62)
Screenshot: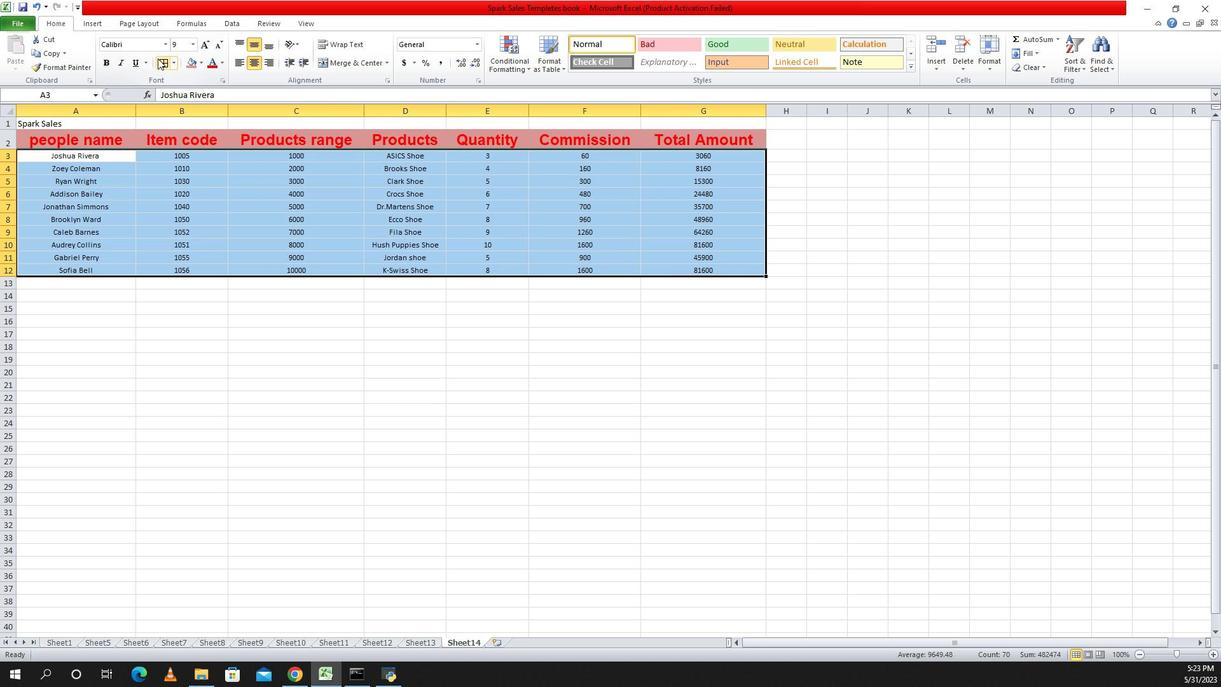 
Action: Mouse pressed left at (1107, 62)
Screenshot: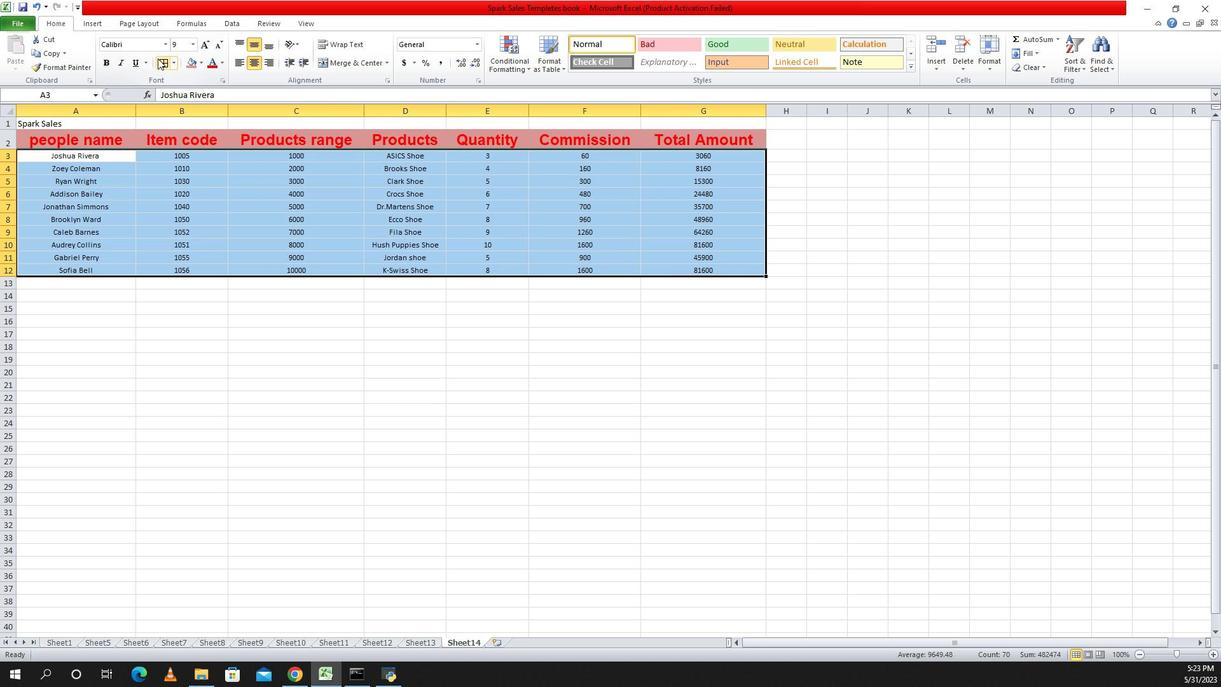
Action: Mouse moved to (1074, 319)
Screenshot: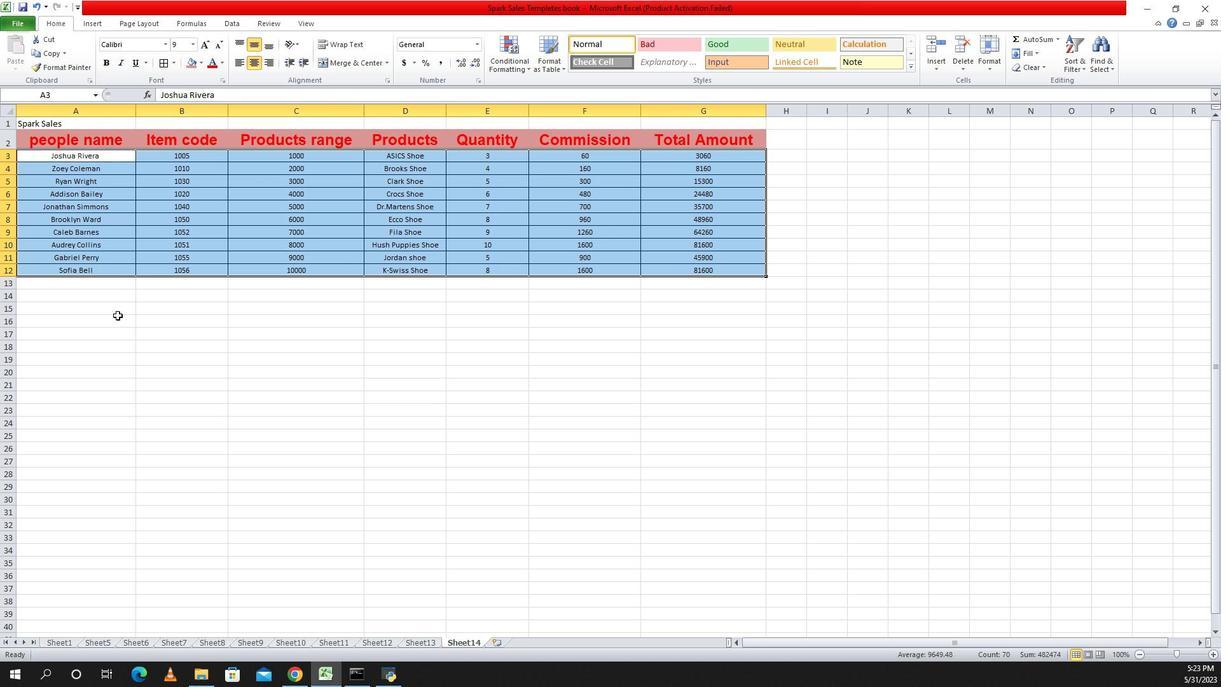 
Action: Mouse pressed left at (1074, 319)
Screenshot: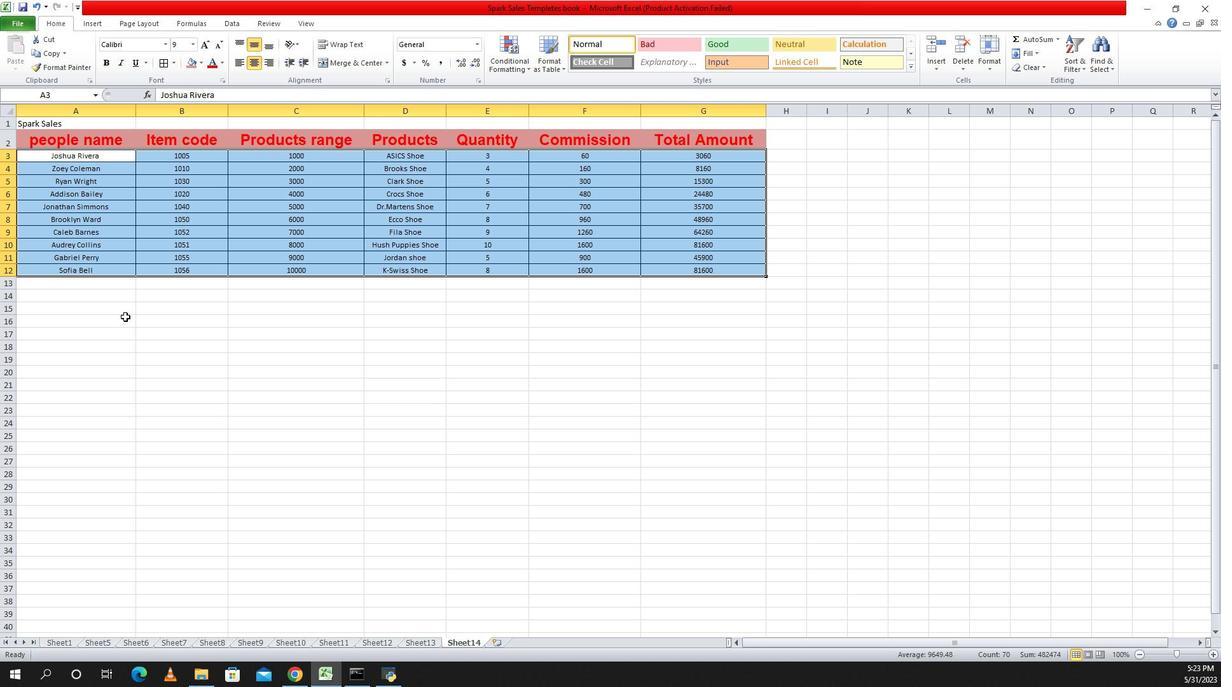 
Action: Mouse moved to (1086, 316)
Screenshot: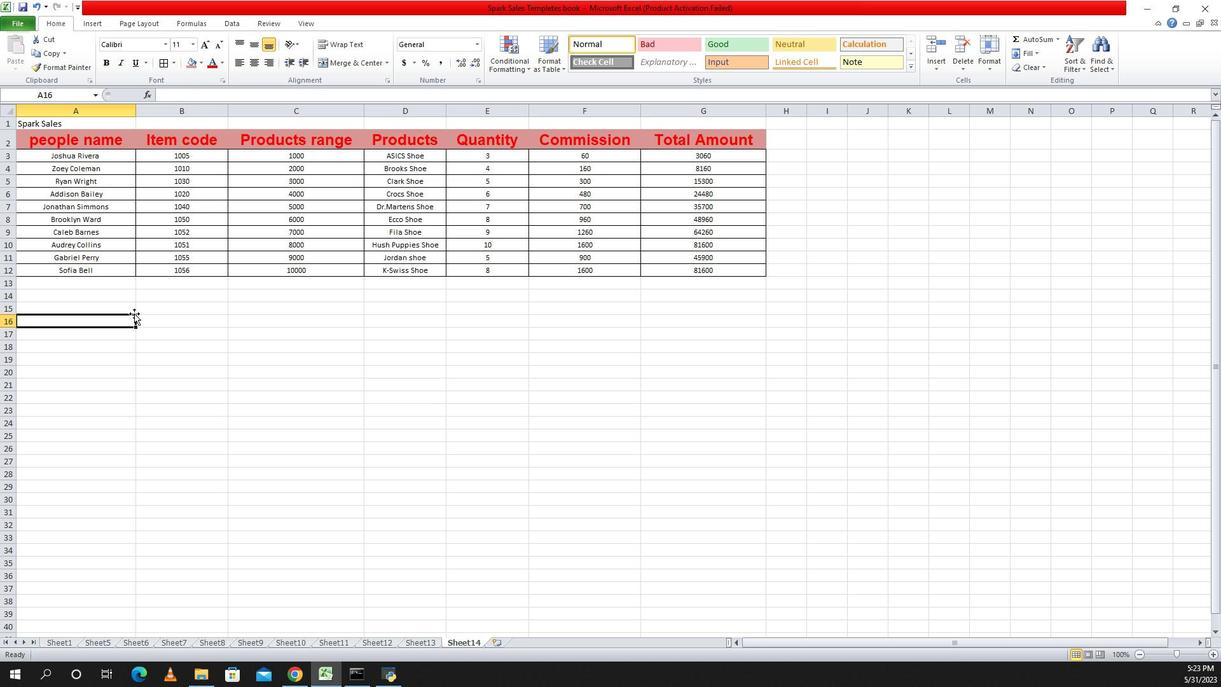 
